 Task: Send an email with the signature Krystal Hall with the subject Request for feedback on a business partnership agreement and the message I am writing to confirm the details of the project scope document. from softage.3@softage.net to softage.8@softage.net with an attached audio file Audio_voice_message.mp3 and move the email from Sent Items to the folder Warehousing
Action: Mouse moved to (87, 127)
Screenshot: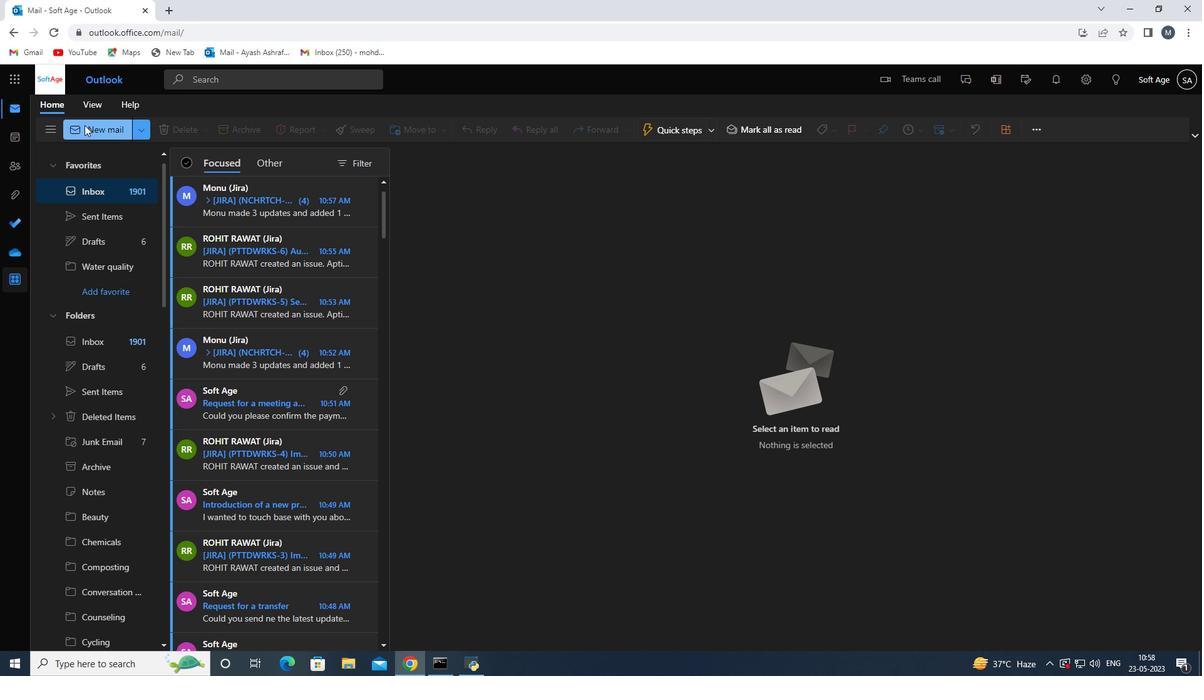 
Action: Mouse pressed left at (87, 127)
Screenshot: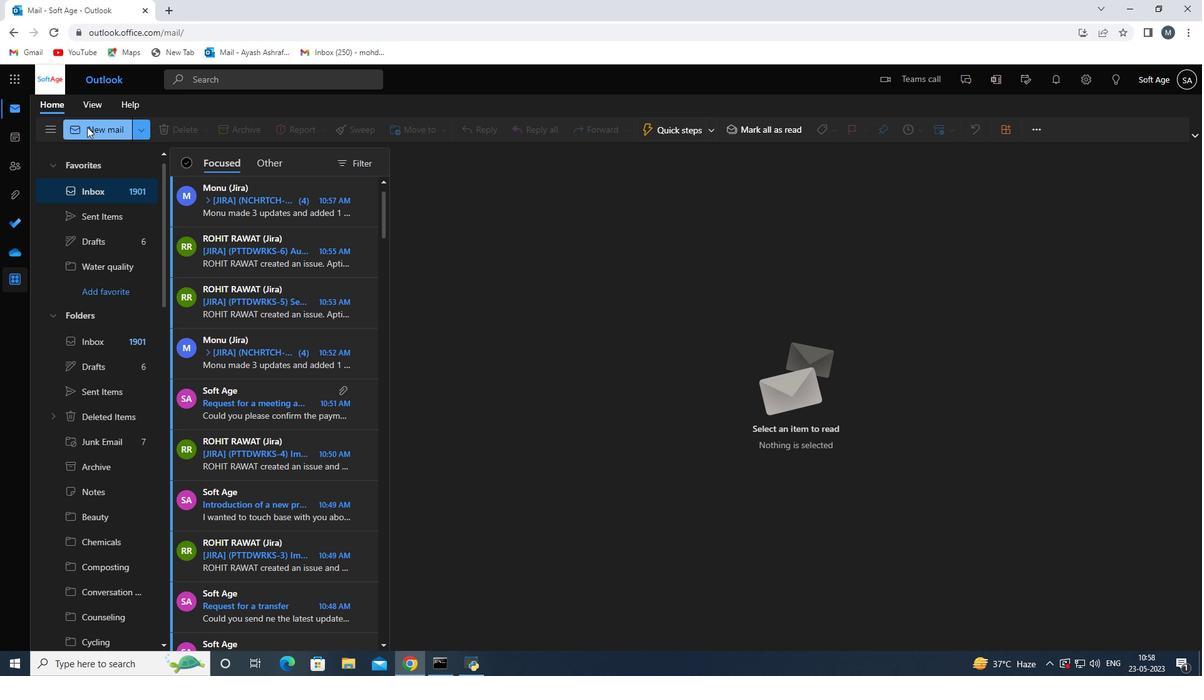 
Action: Mouse moved to (841, 132)
Screenshot: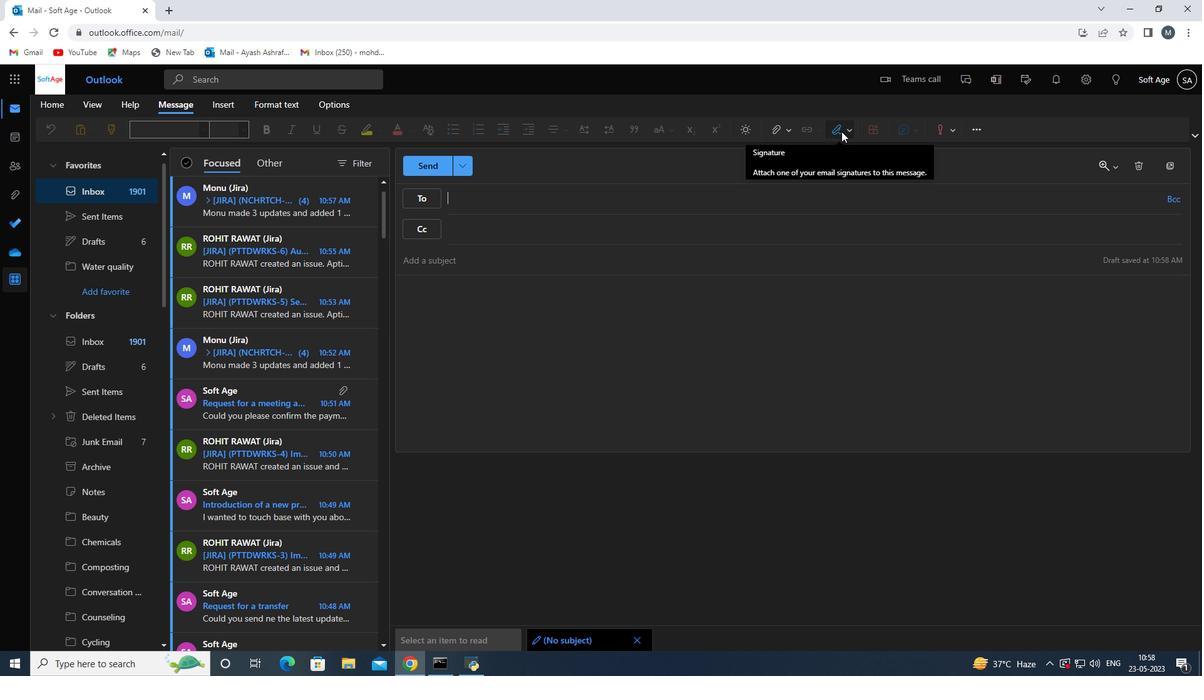 
Action: Mouse pressed left at (841, 132)
Screenshot: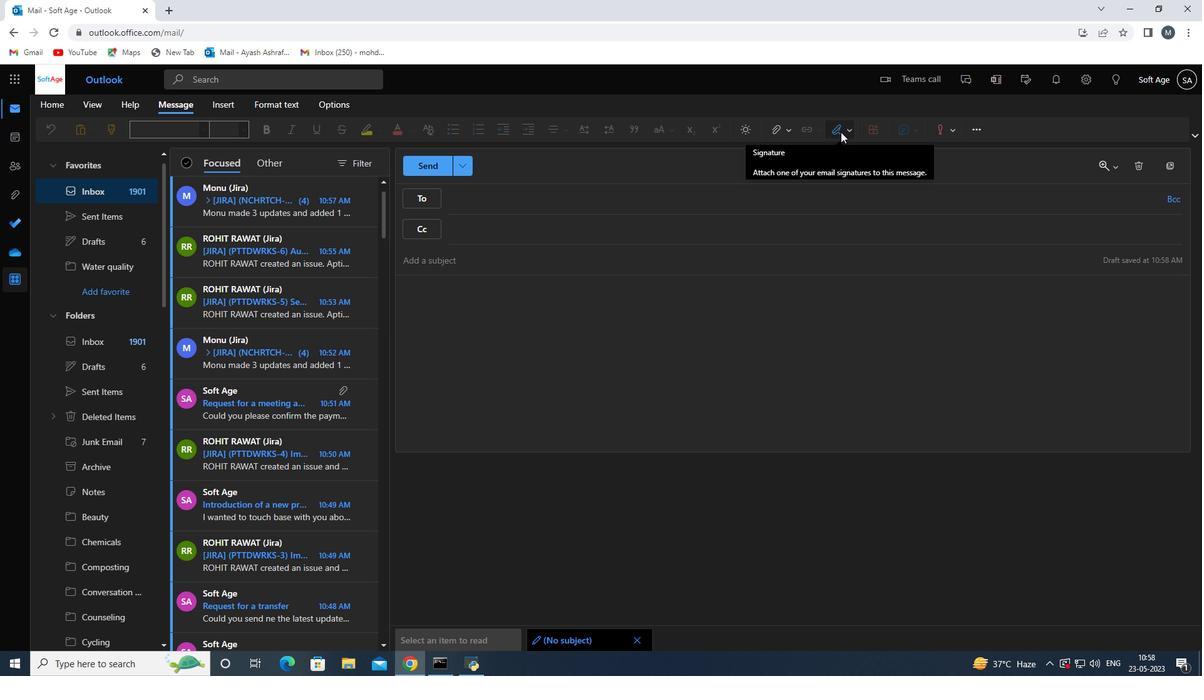 
Action: Mouse moved to (827, 183)
Screenshot: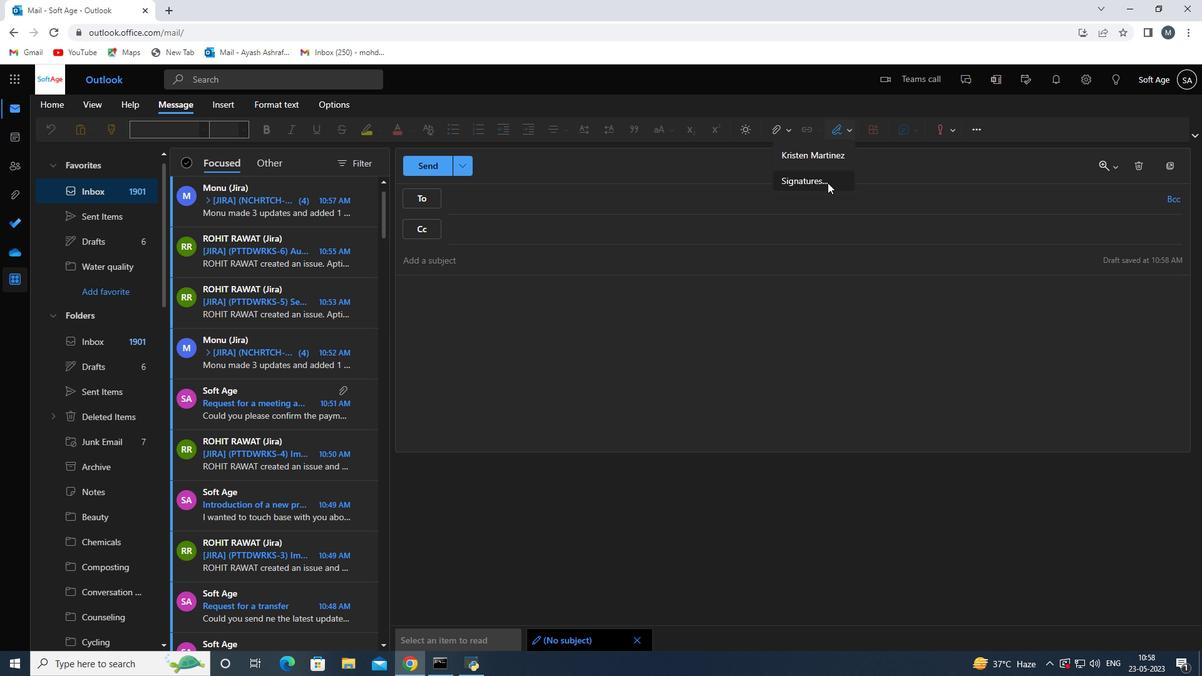 
Action: Mouse pressed left at (827, 183)
Screenshot: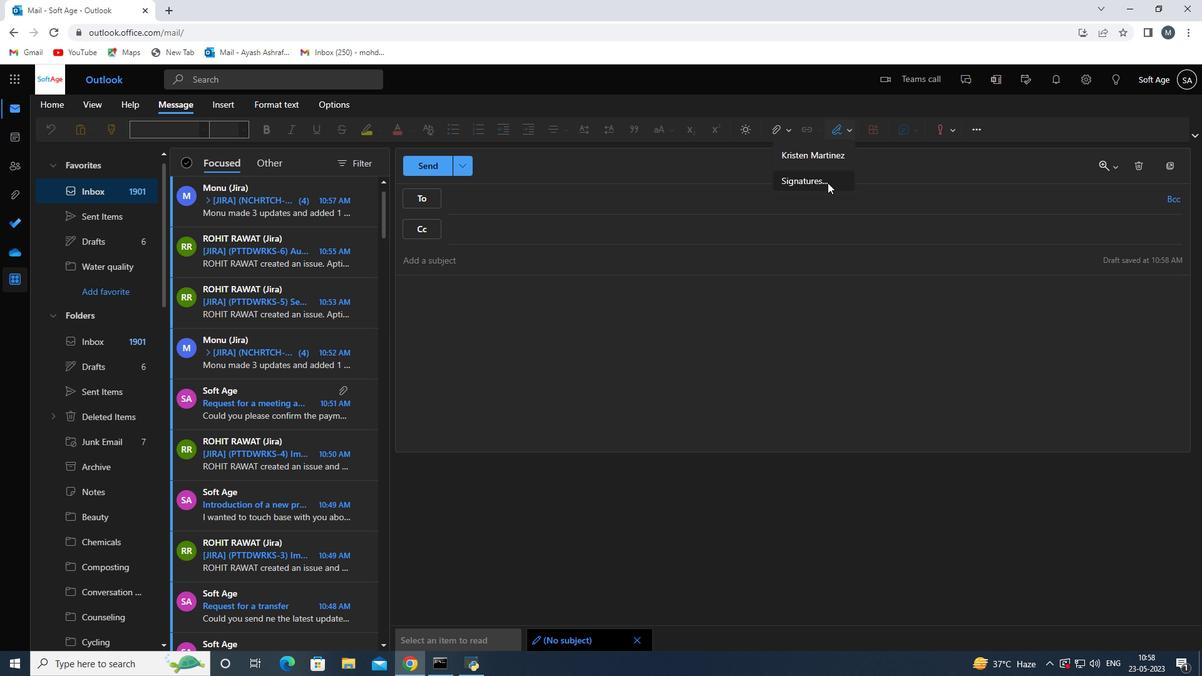 
Action: Mouse moved to (854, 234)
Screenshot: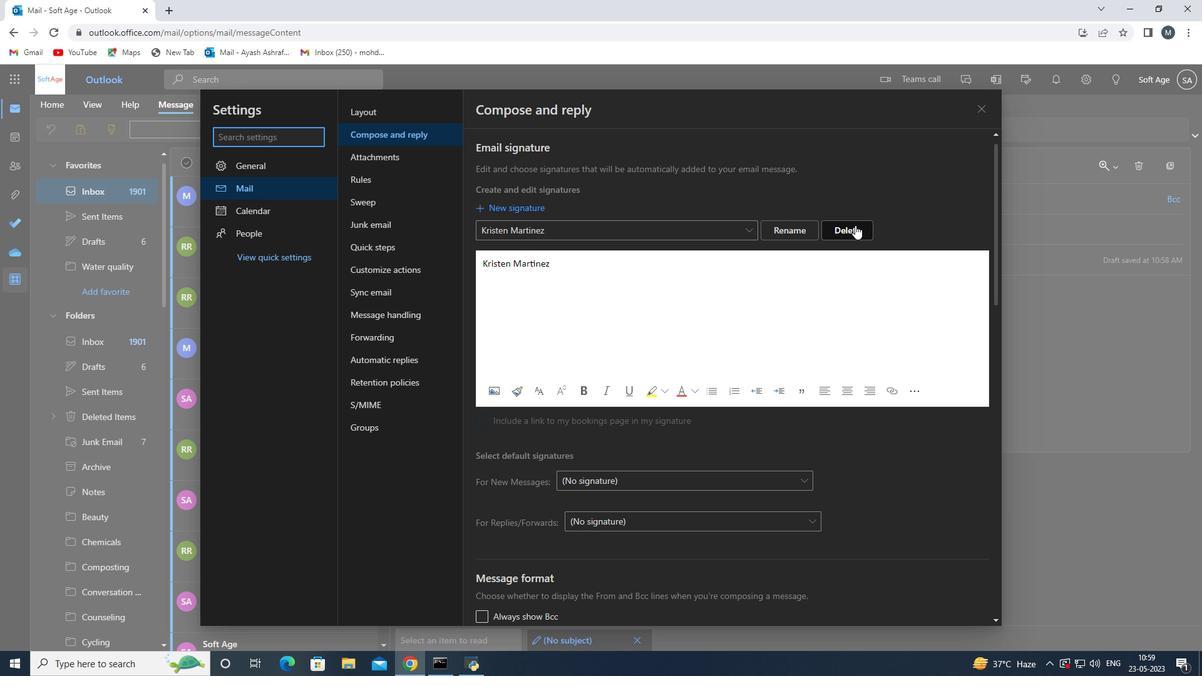 
Action: Mouse pressed left at (854, 234)
Screenshot: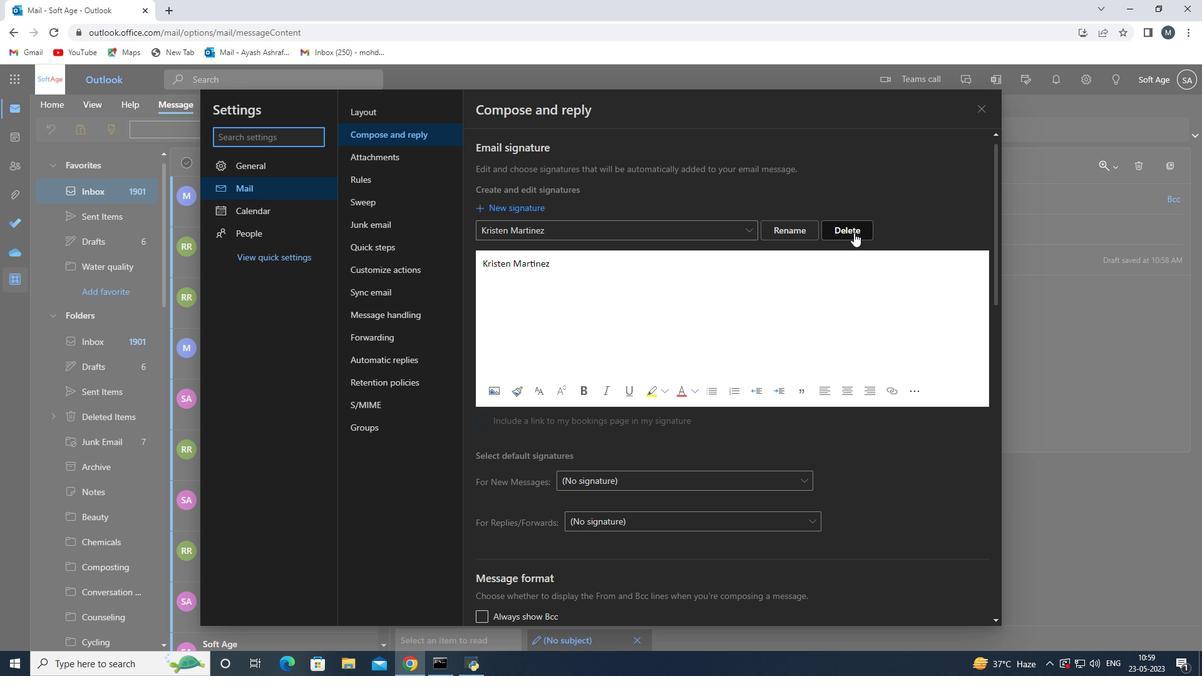 
Action: Mouse moved to (612, 236)
Screenshot: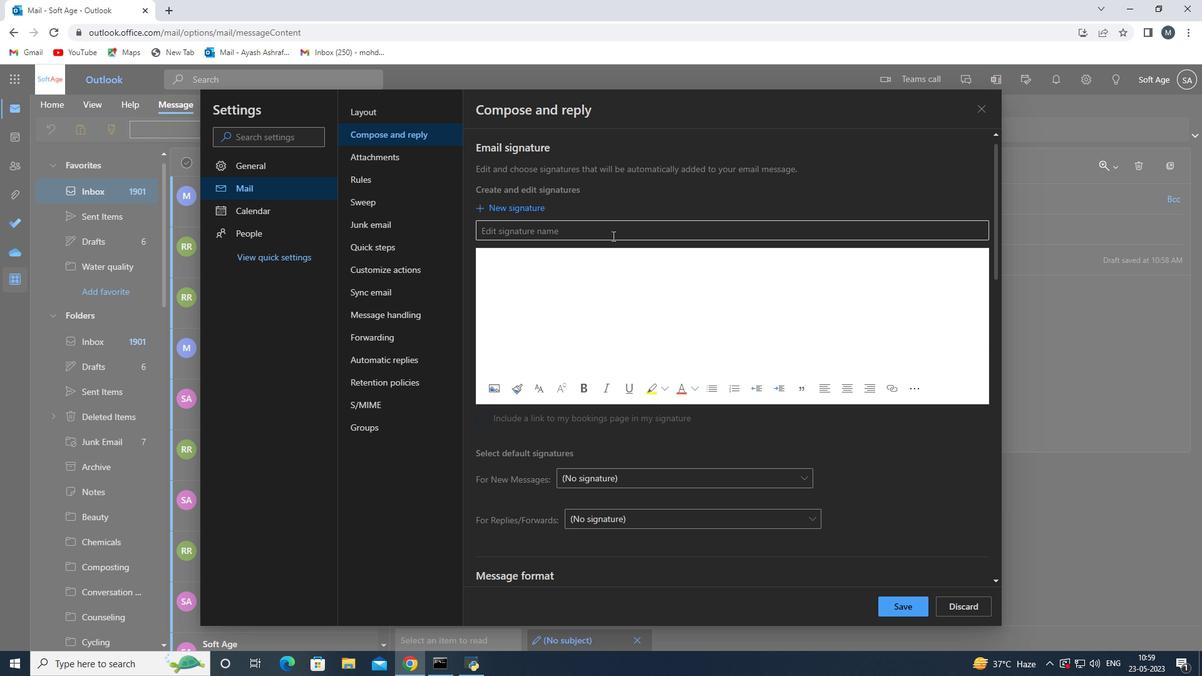 
Action: Mouse pressed left at (612, 236)
Screenshot: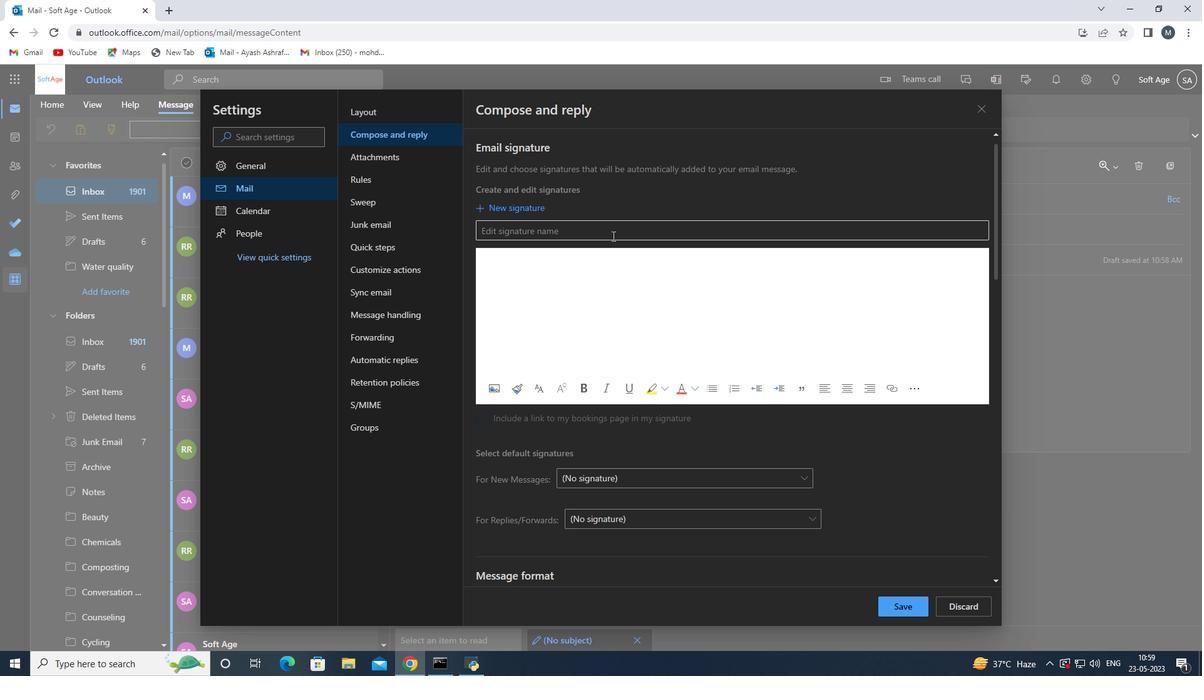 
Action: Key pressed <Key.shift>Krystal<Key.space><Key.shift>Hall
Screenshot: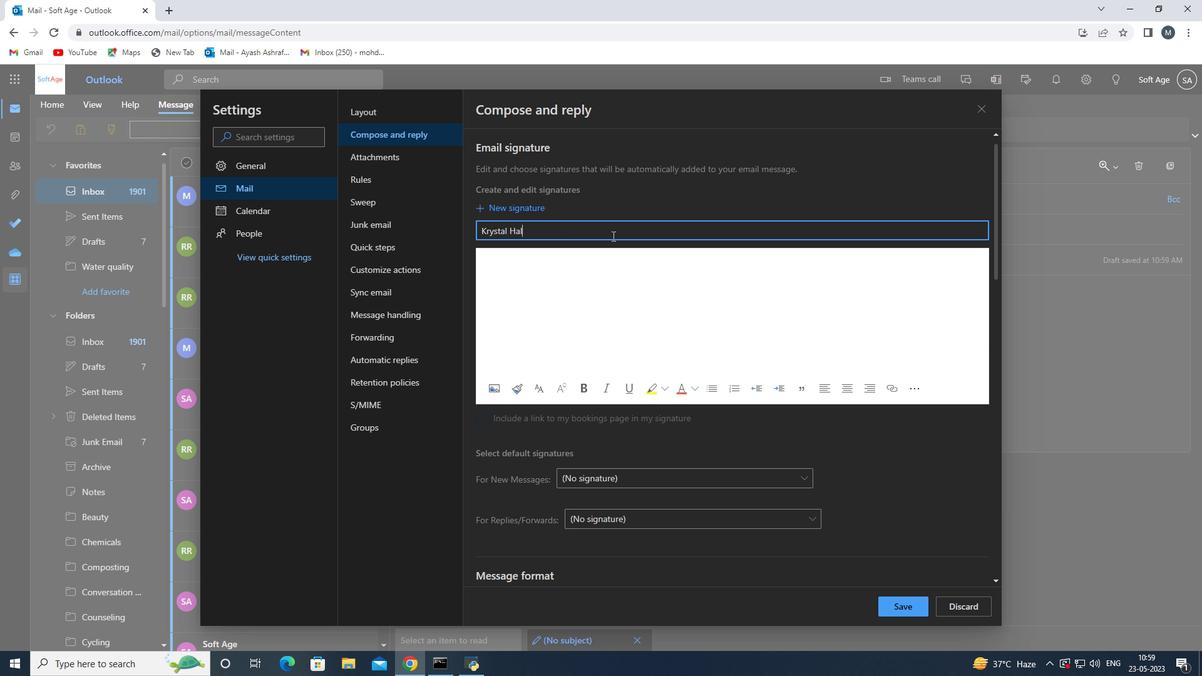 
Action: Mouse moved to (578, 288)
Screenshot: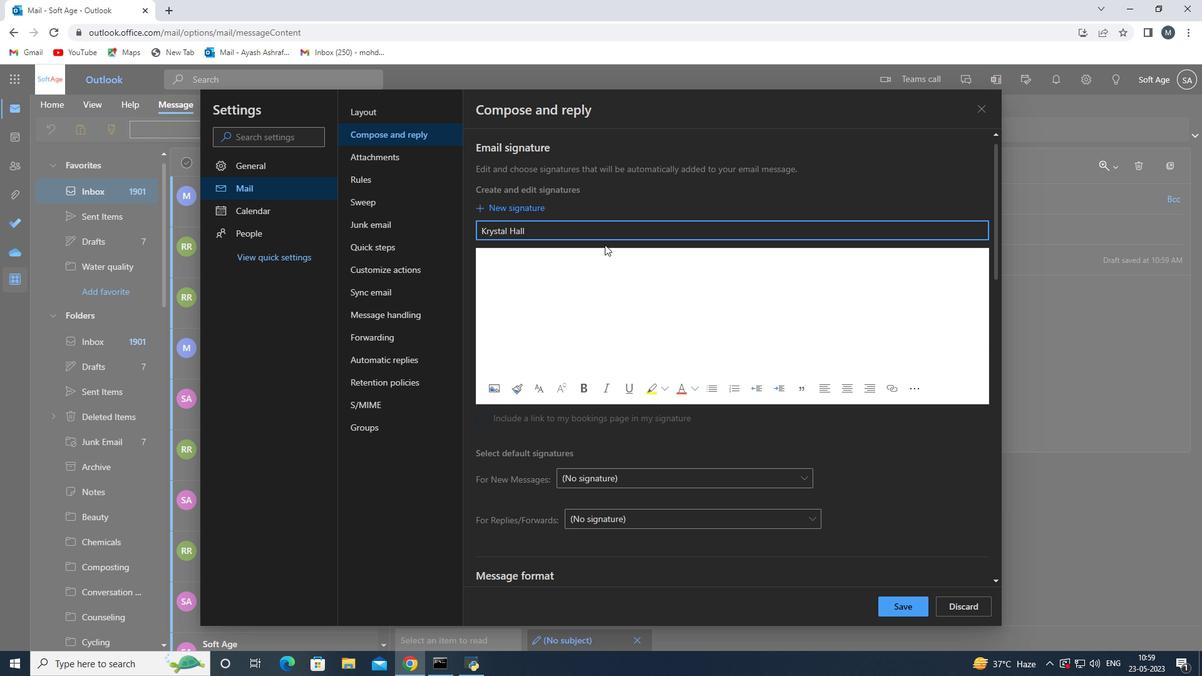 
Action: Mouse pressed left at (578, 288)
Screenshot: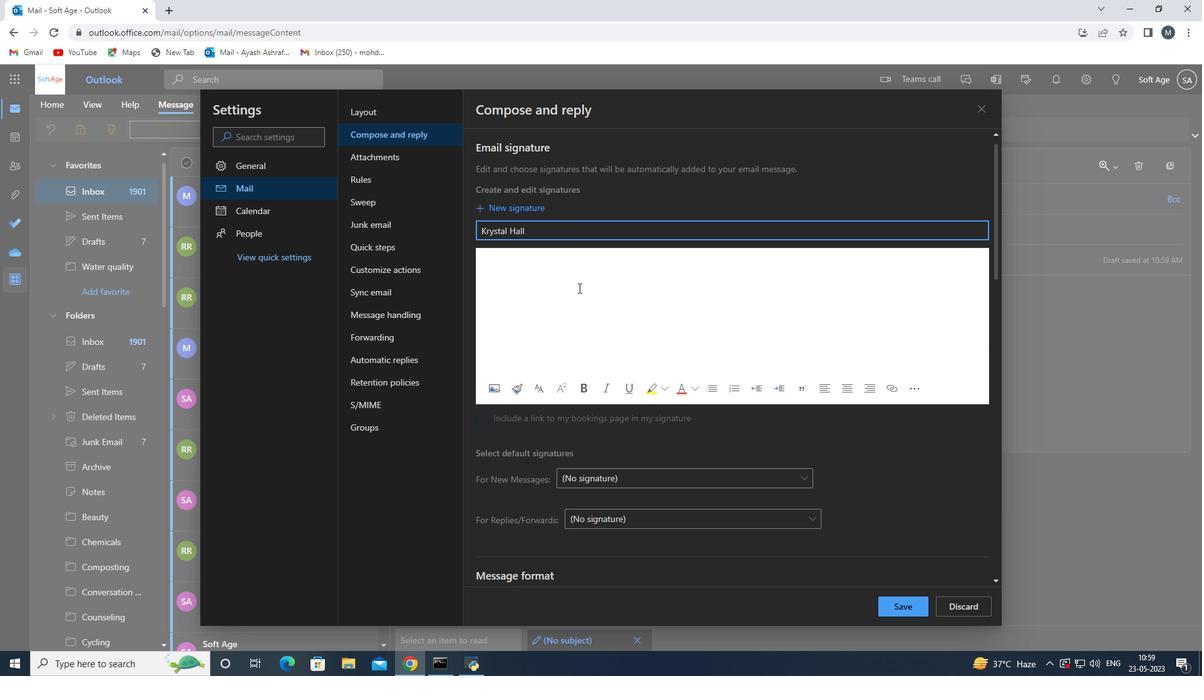 
Action: Key pressed <Key.shift>Krystal<Key.space><Key.shift>hall<Key.backspace><Key.backspace><Key.backspace><Key.backspace><Key.shift>Hall
Screenshot: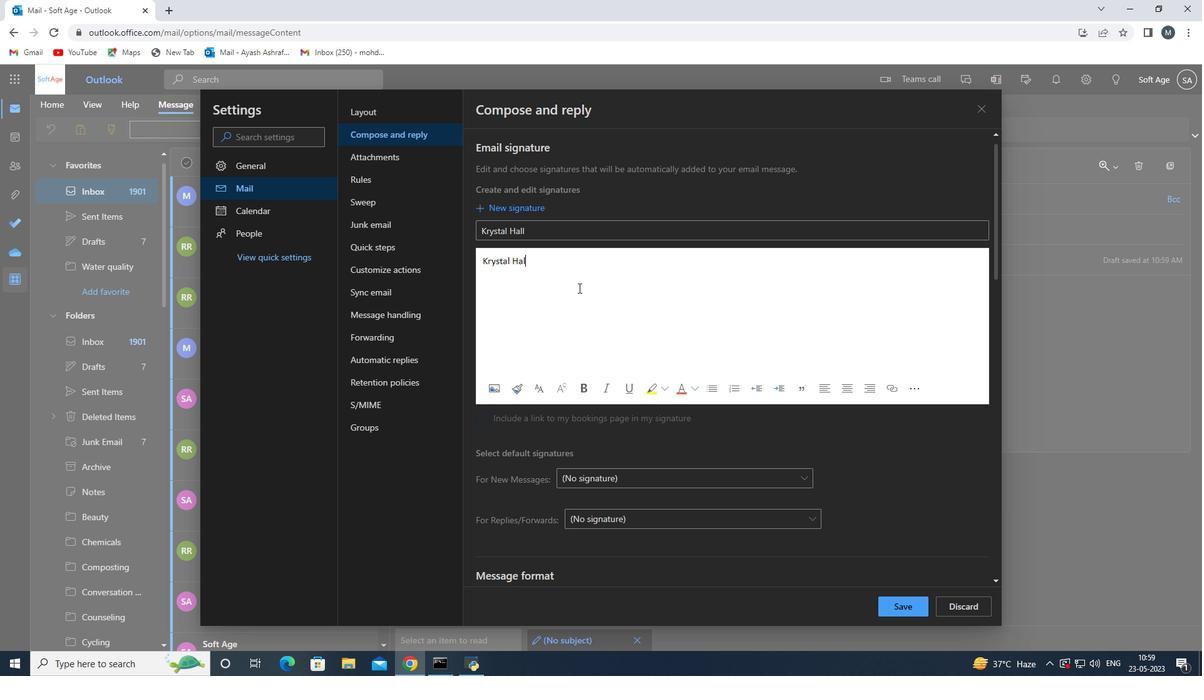 
Action: Mouse moved to (905, 611)
Screenshot: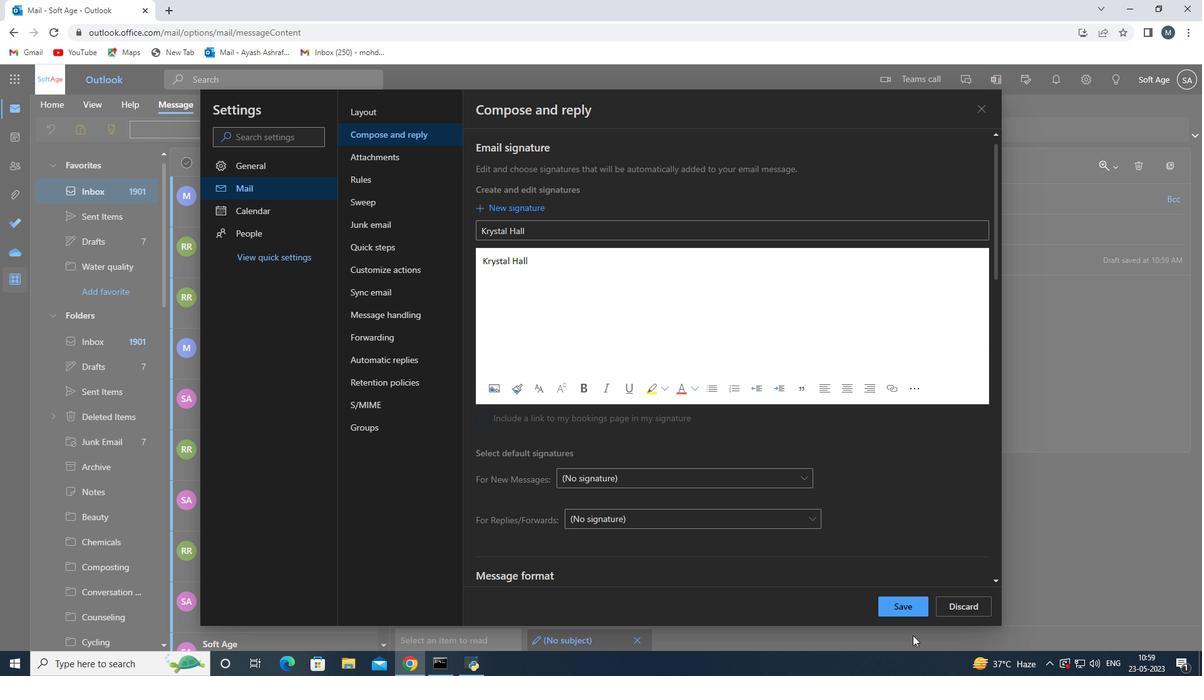 
Action: Mouse pressed left at (905, 611)
Screenshot: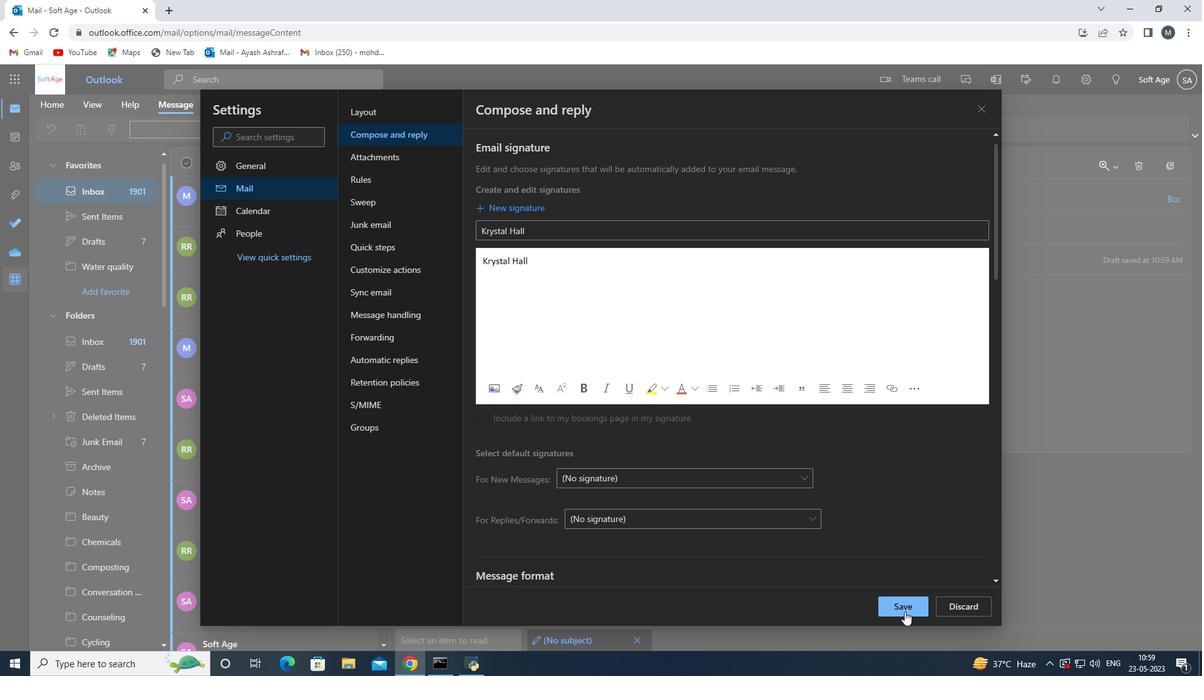 
Action: Mouse moved to (994, 108)
Screenshot: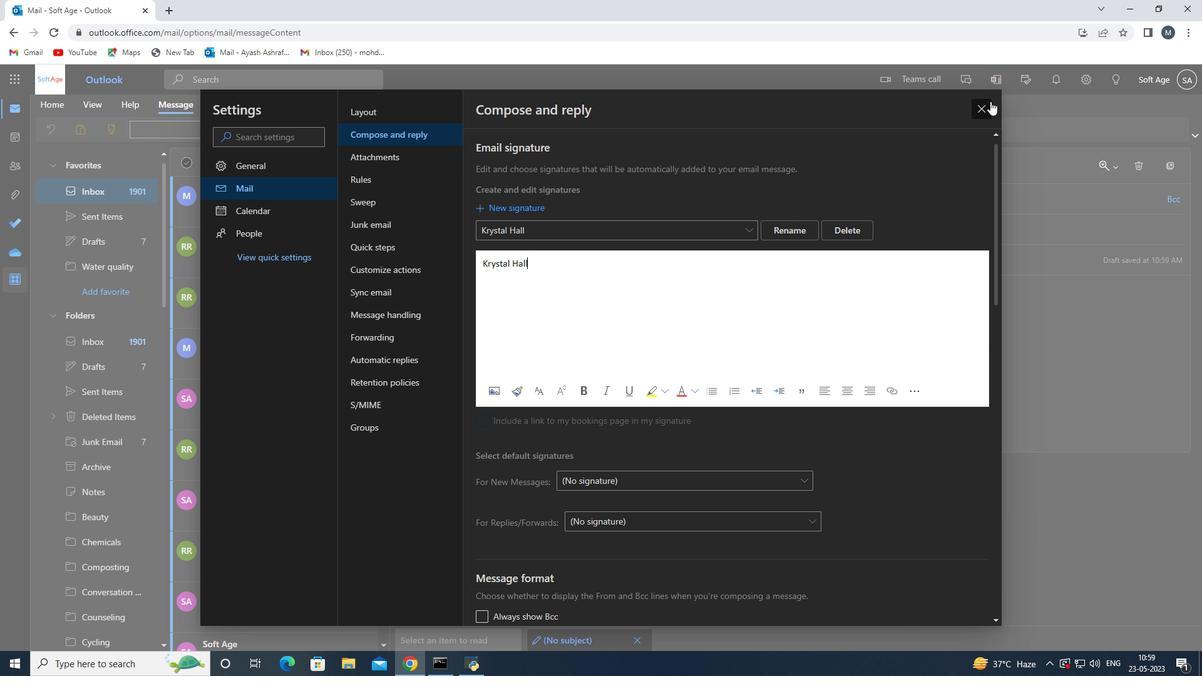 
Action: Mouse pressed left at (994, 108)
Screenshot: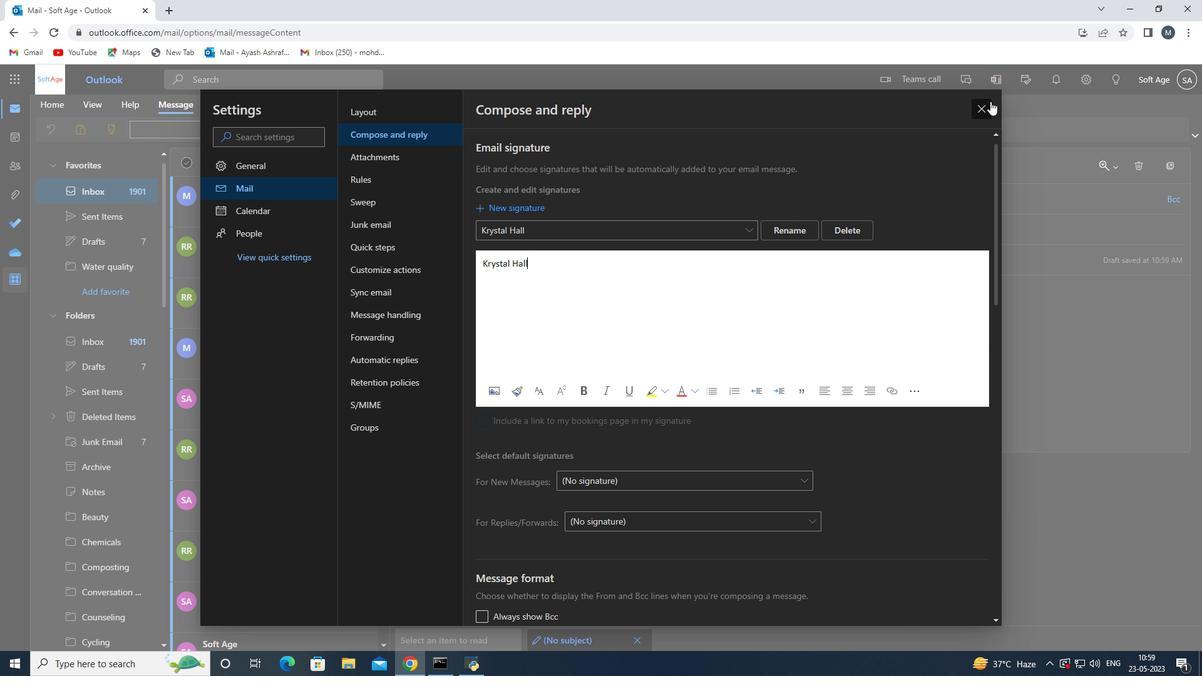 
Action: Mouse moved to (977, 113)
Screenshot: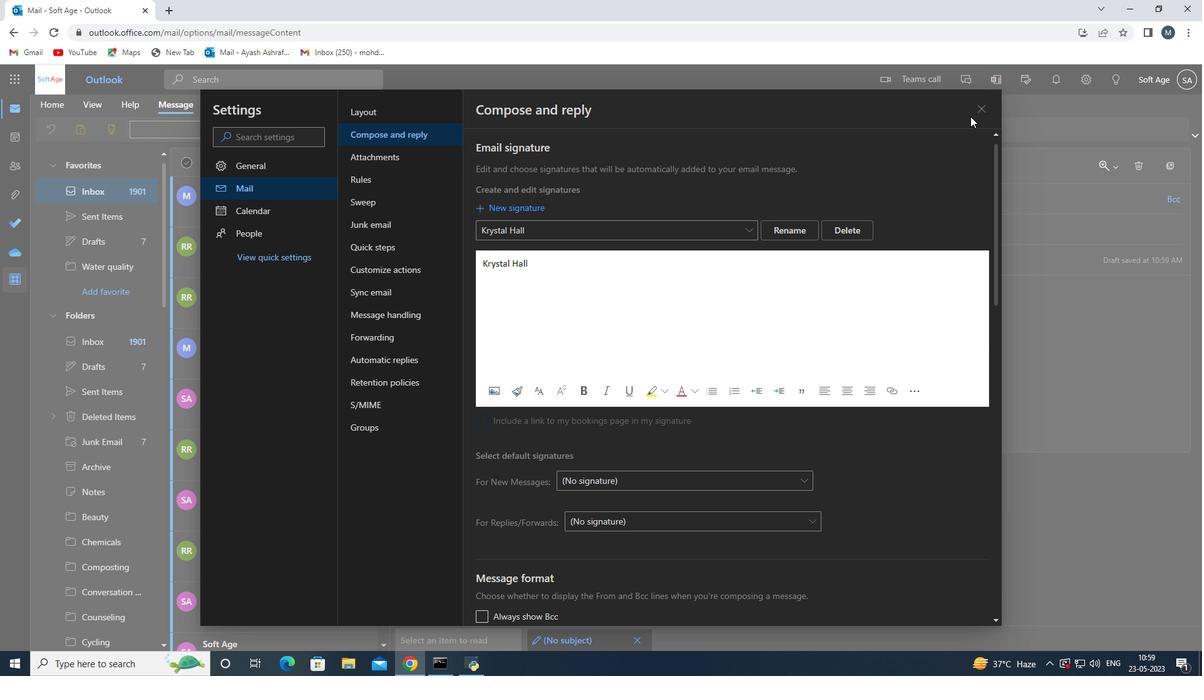 
Action: Mouse pressed left at (977, 113)
Screenshot: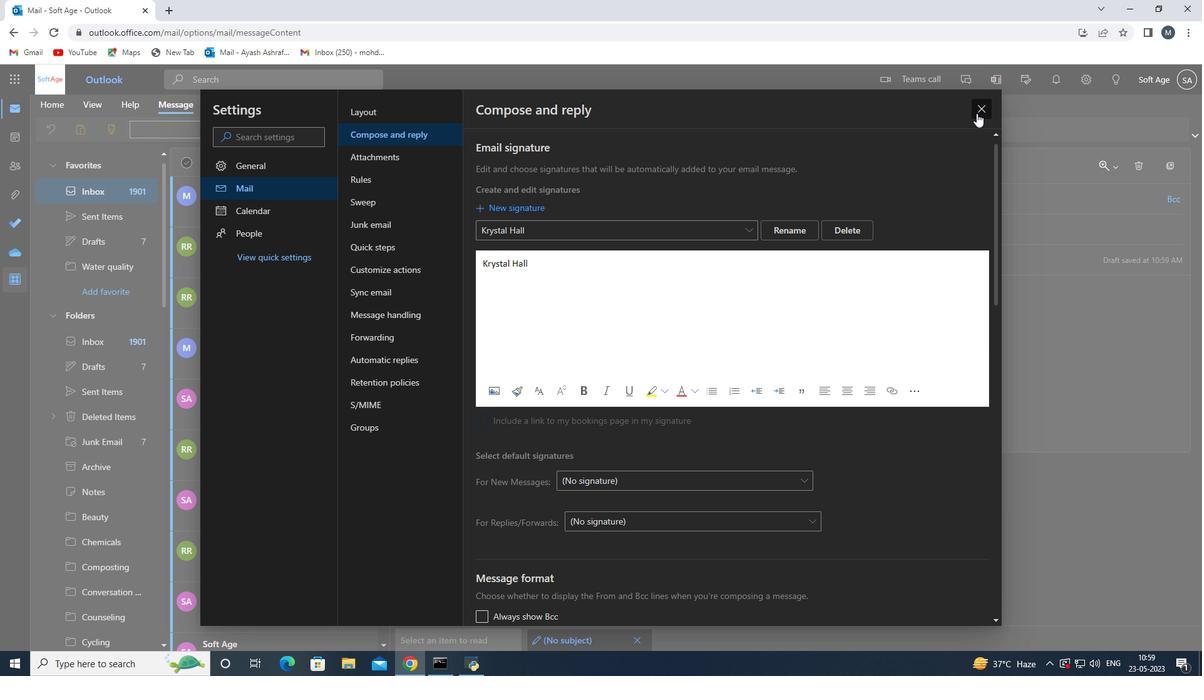 
Action: Mouse moved to (503, 263)
Screenshot: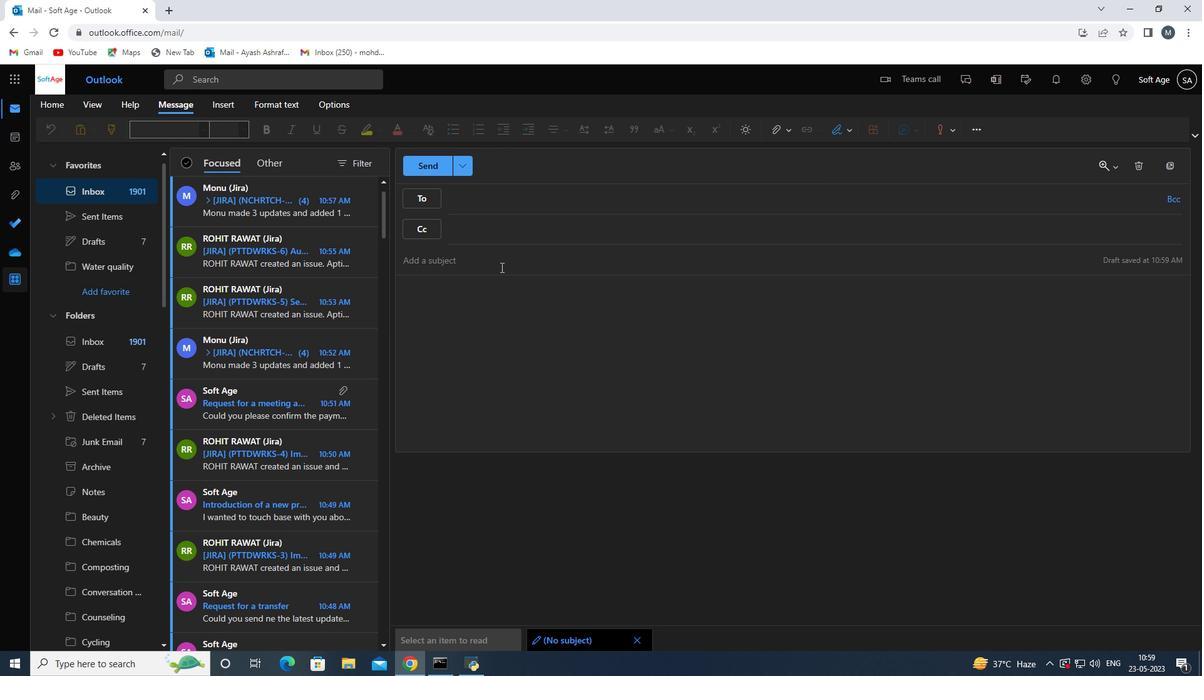 
Action: Mouse pressed left at (503, 263)
Screenshot: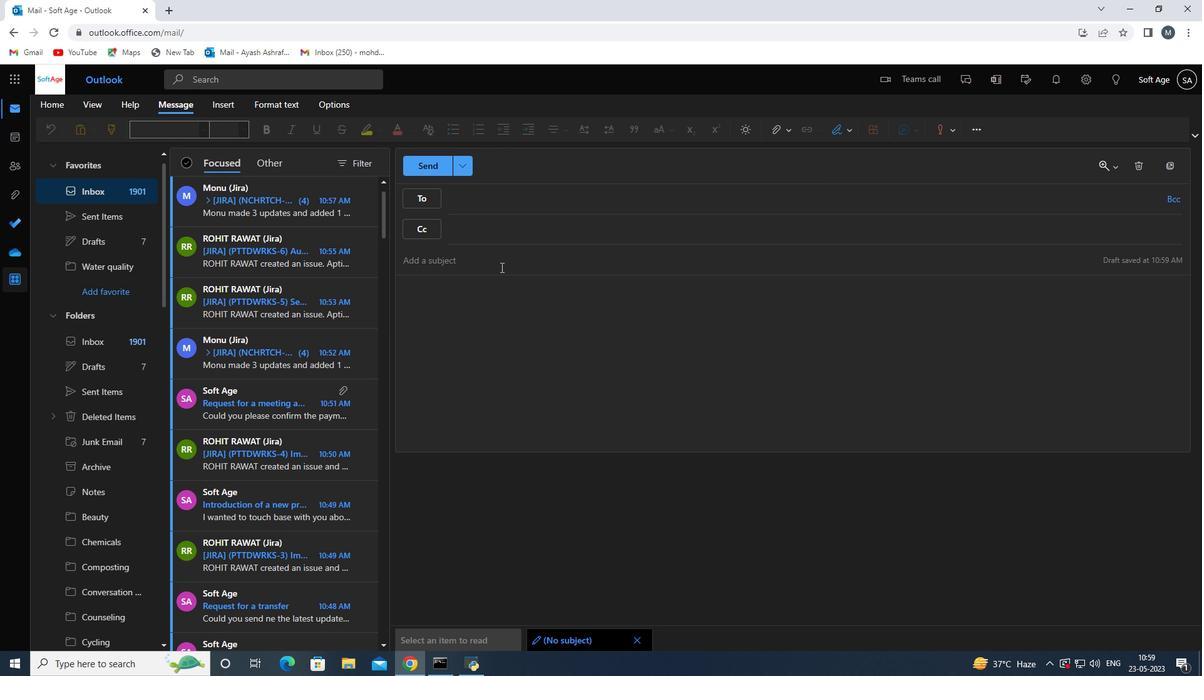 
Action: Mouse moved to (507, 261)
Screenshot: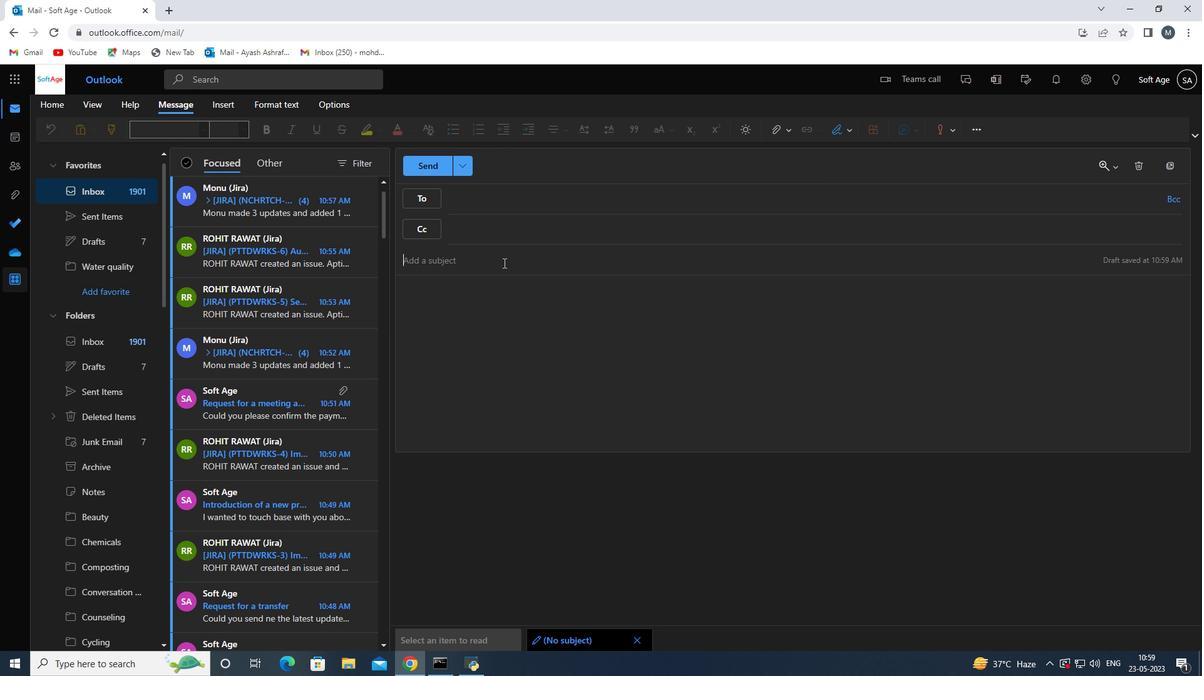 
Action: Key pressed <Key.shift>Request<Key.space>for<Key.space>feedback<Key.space>on<Key.space>a<Key.space>bui<Key.backspace>siness<Key.space>pr<Key.backspace>artnership<Key.space><Key.enter>
Screenshot: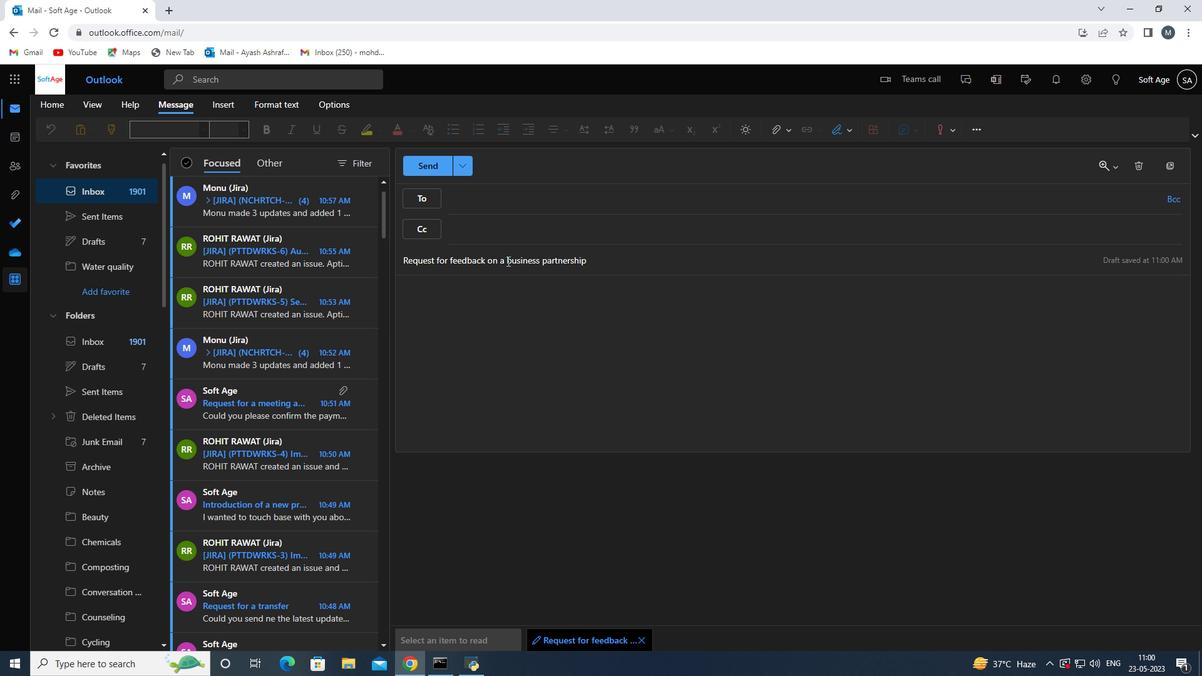
Action: Mouse moved to (595, 263)
Screenshot: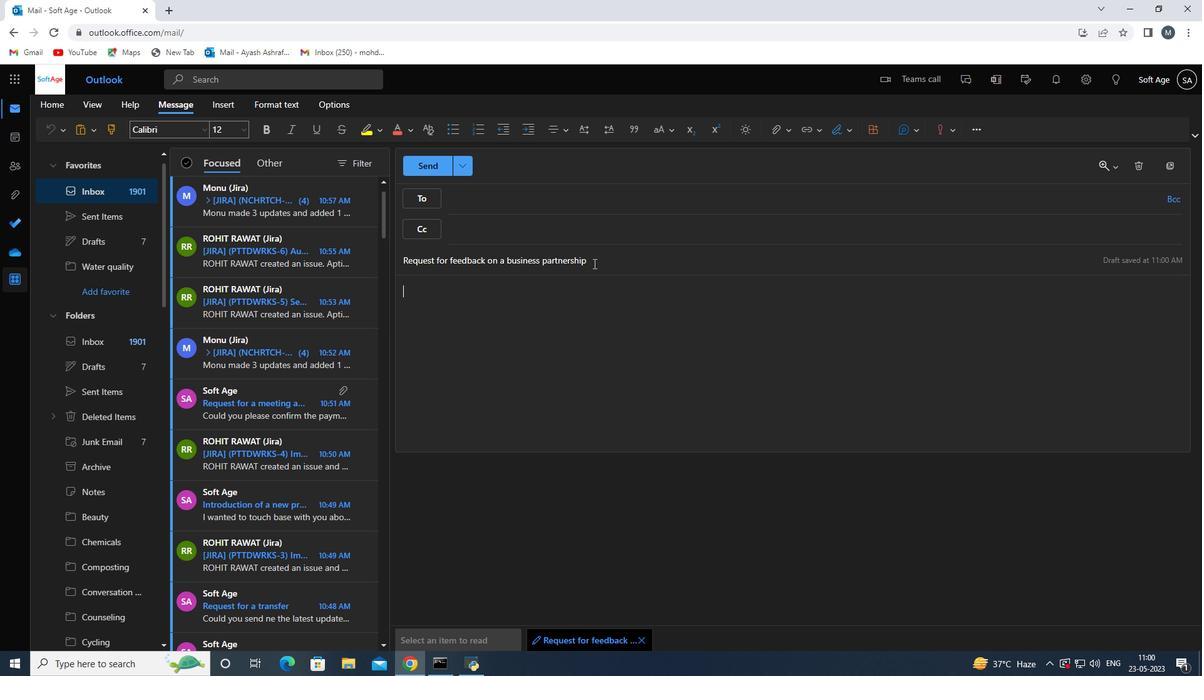 
Action: Mouse pressed left at (595, 263)
Screenshot: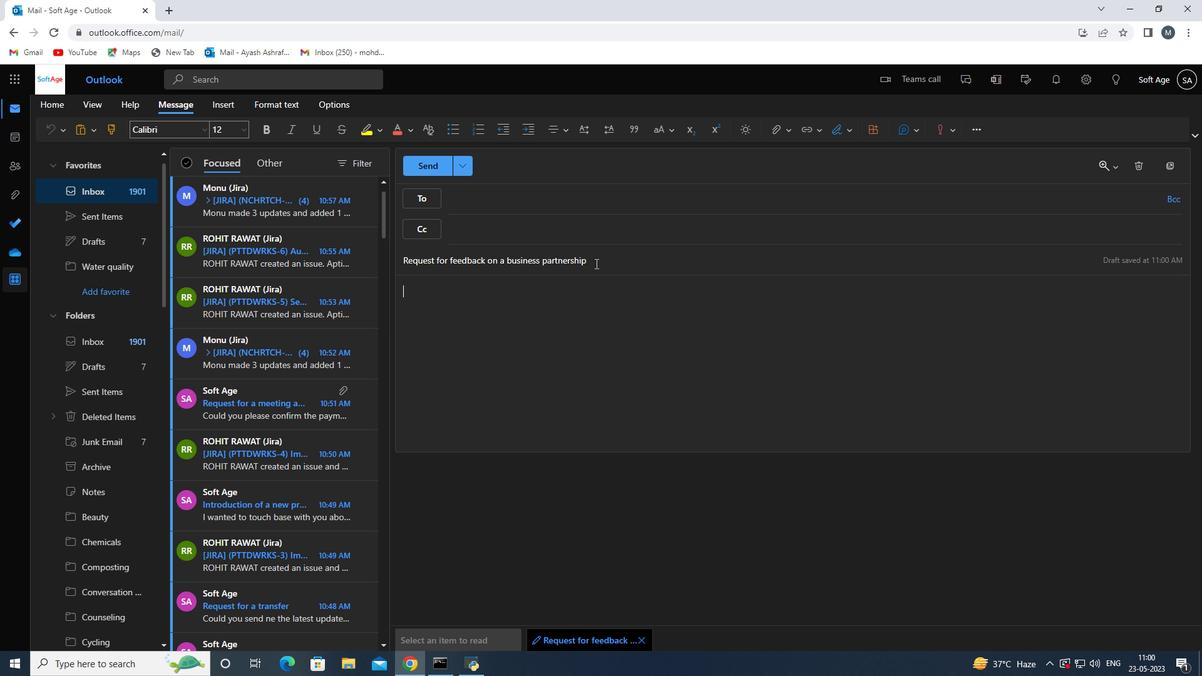 
Action: Key pressed ag<Key.backspace>greement<Key.space>
Screenshot: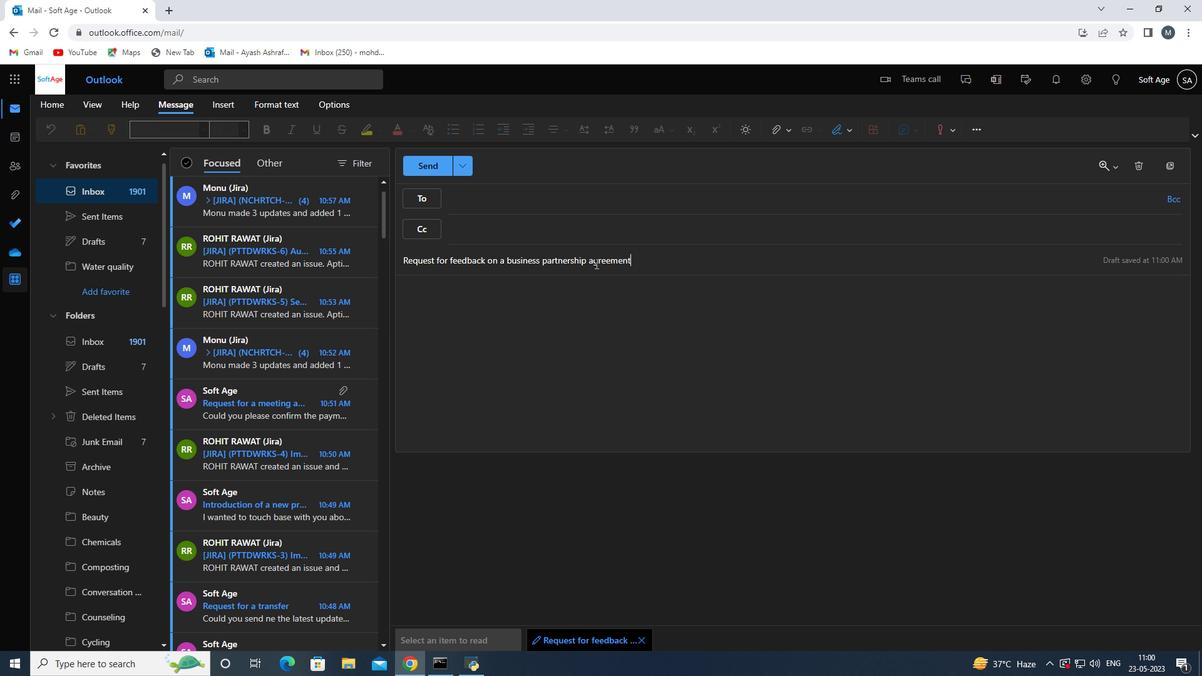 
Action: Mouse moved to (593, 301)
Screenshot: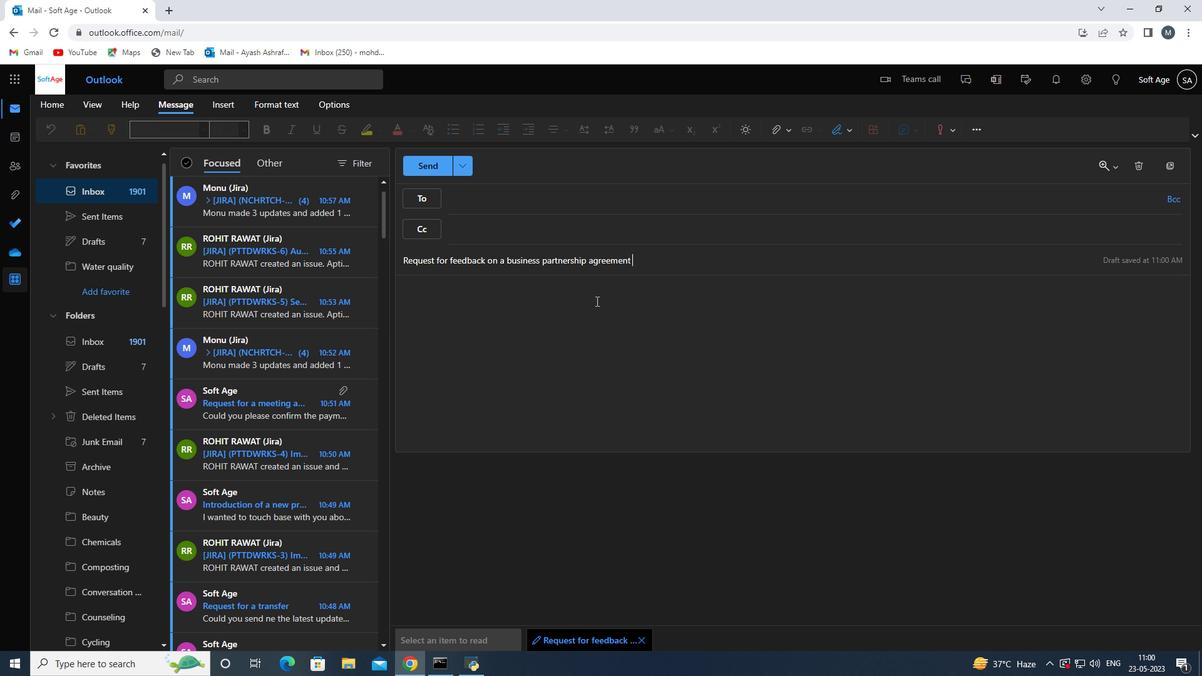 
Action: Mouse pressed left at (593, 301)
Screenshot: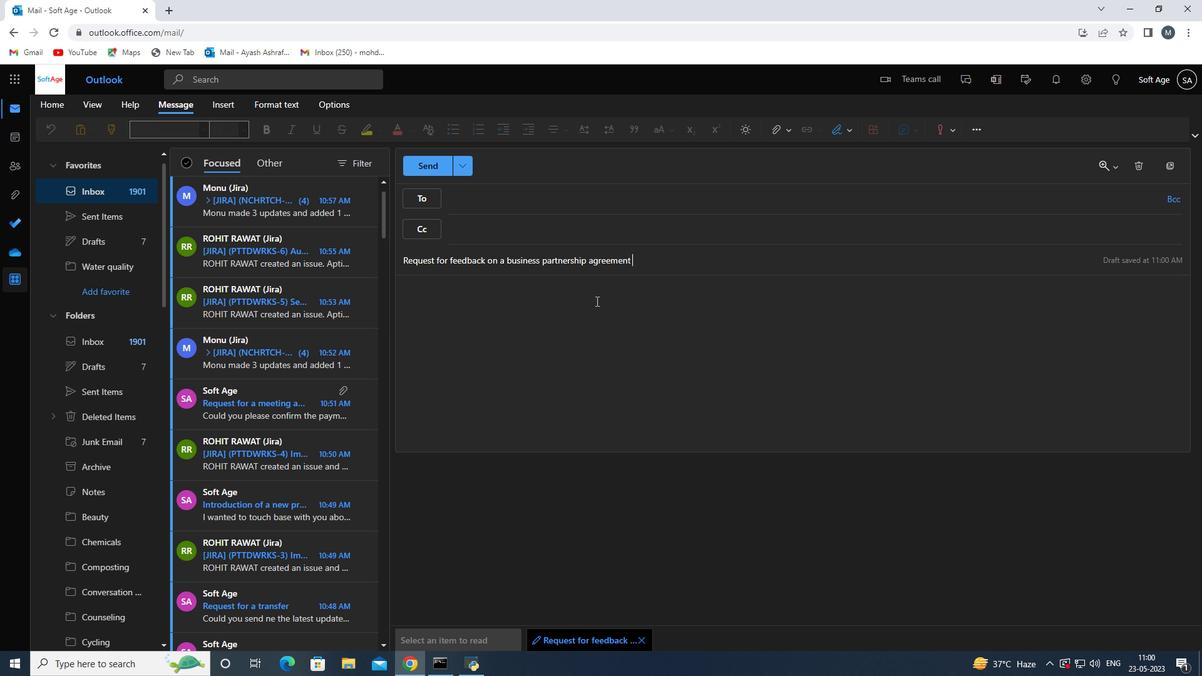 
Action: Key pressed <Key.shift>i<Key.space>am<Key.space>writing<Key.space>to<Key.space>confirm<Key.space>the<Key.space>details<Key.space>of<Key.space>the<Key.space>projr<Key.backspace>ect<Key.space><Key.space><Key.backspace>
Screenshot: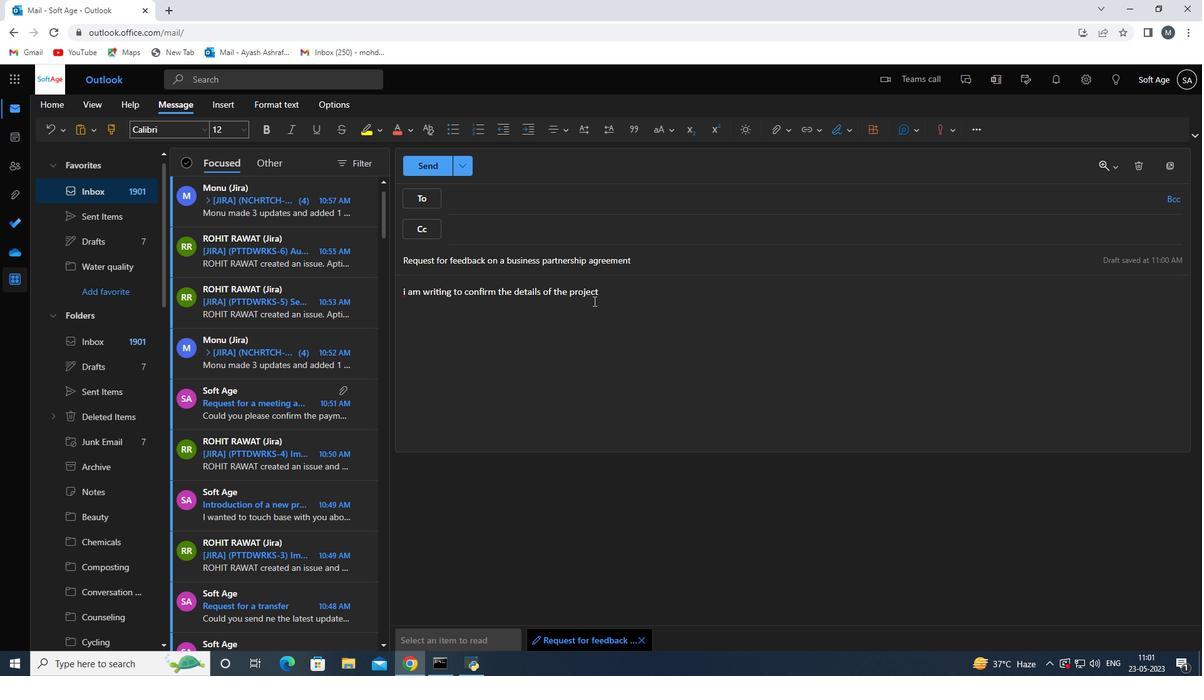 
Action: Mouse moved to (570, 306)
Screenshot: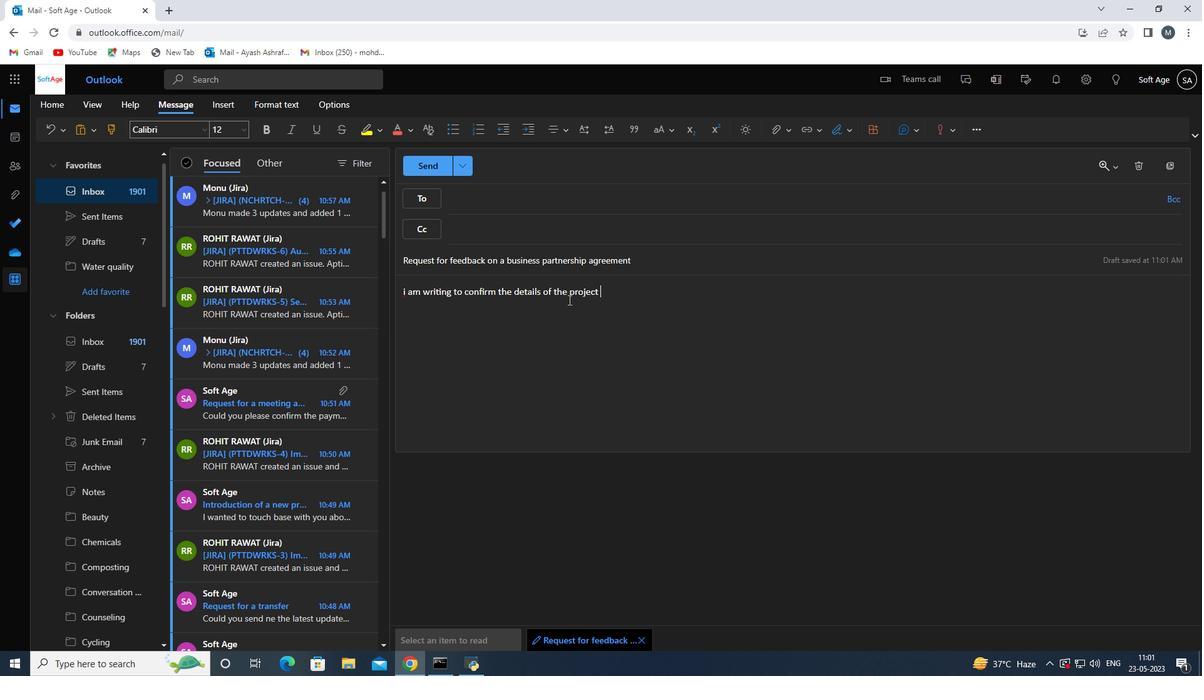 
Action: Key pressed scope<Key.space>documeb<Key.backspace>nt<Key.space>
Screenshot: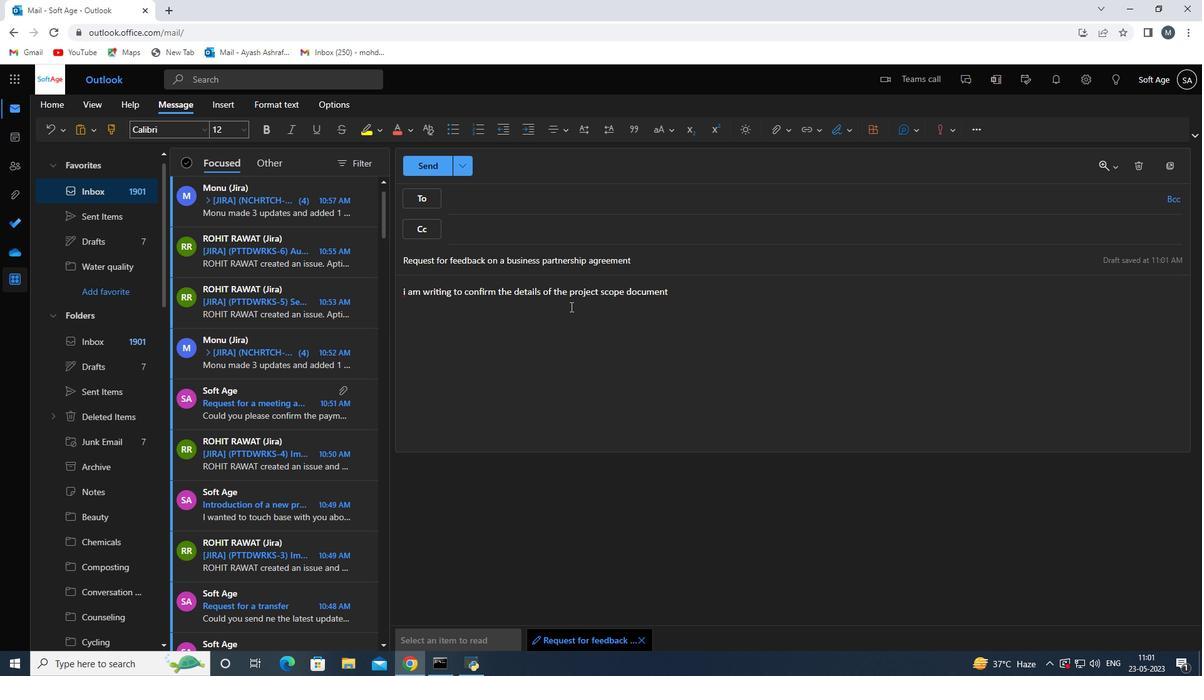 
Action: Mouse moved to (848, 134)
Screenshot: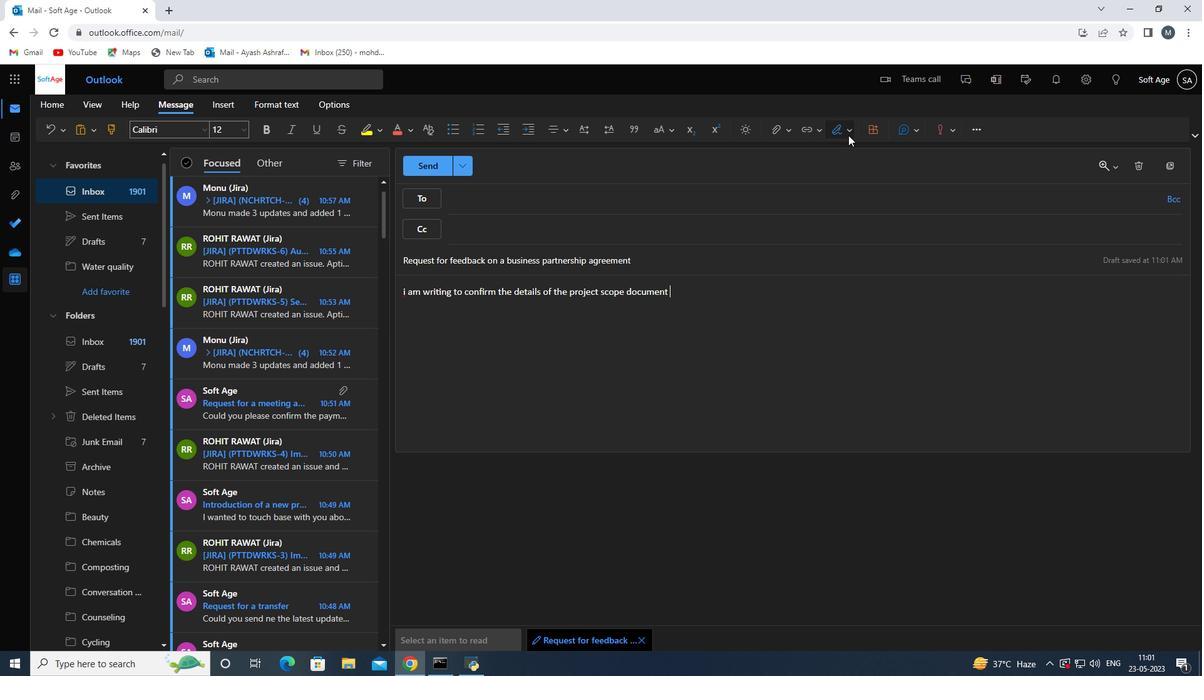 
Action: Mouse pressed left at (848, 134)
Screenshot: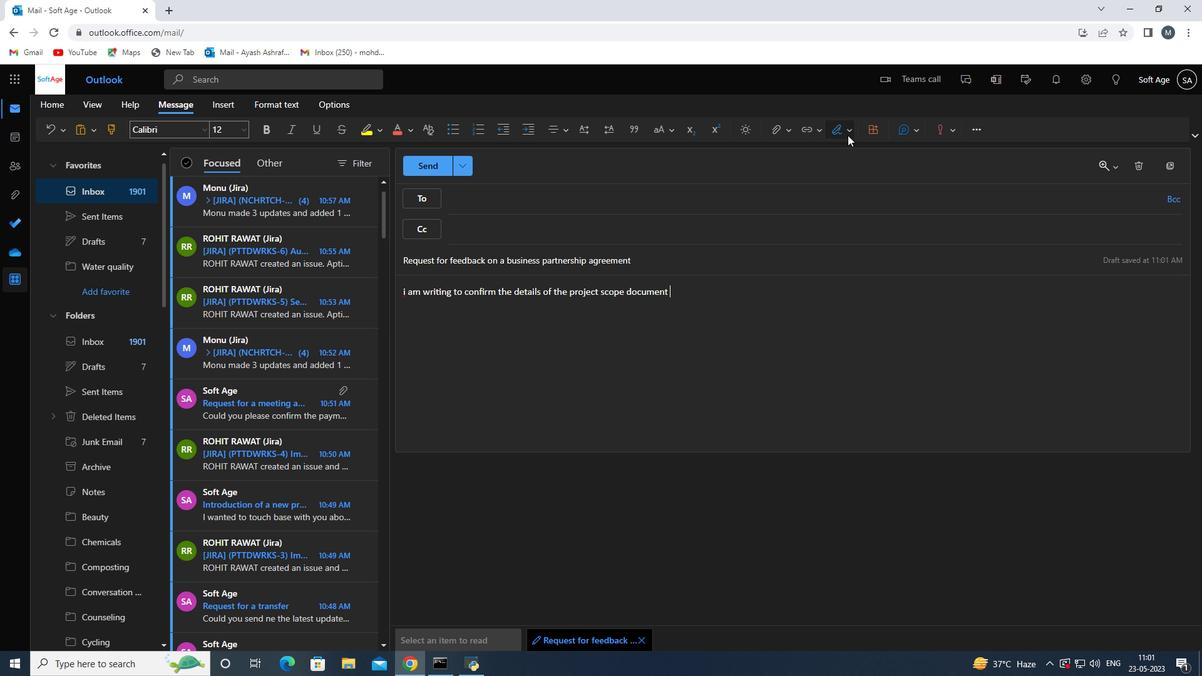 
Action: Mouse moved to (838, 155)
Screenshot: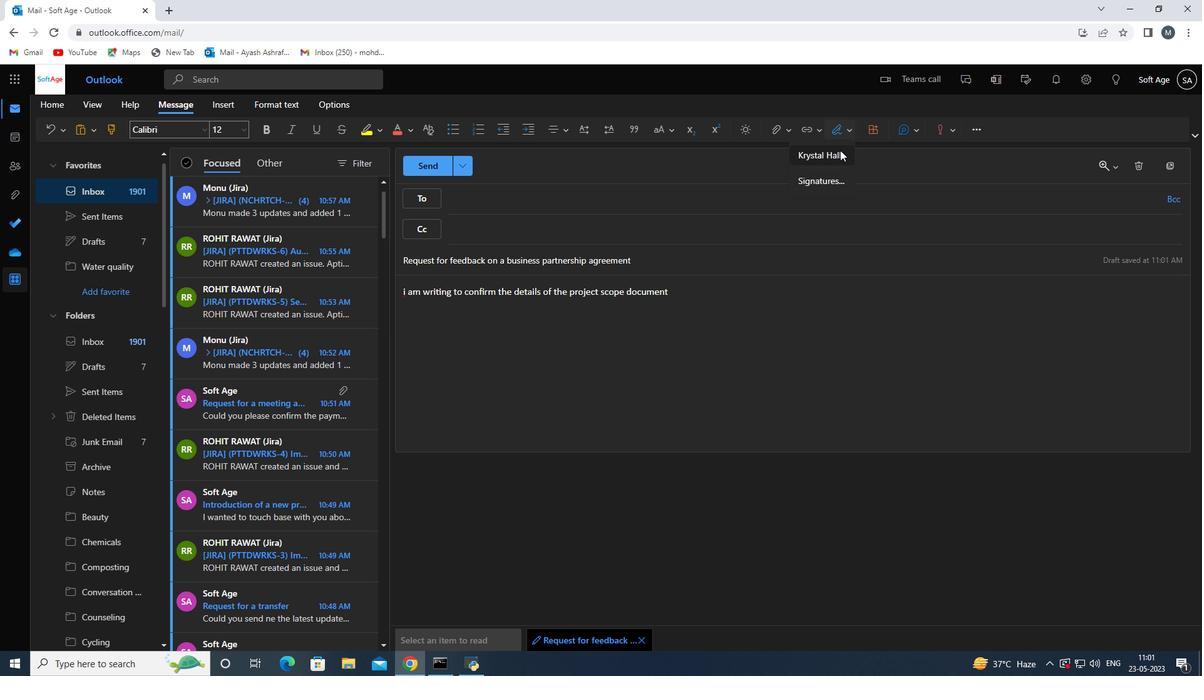 
Action: Mouse pressed left at (838, 155)
Screenshot: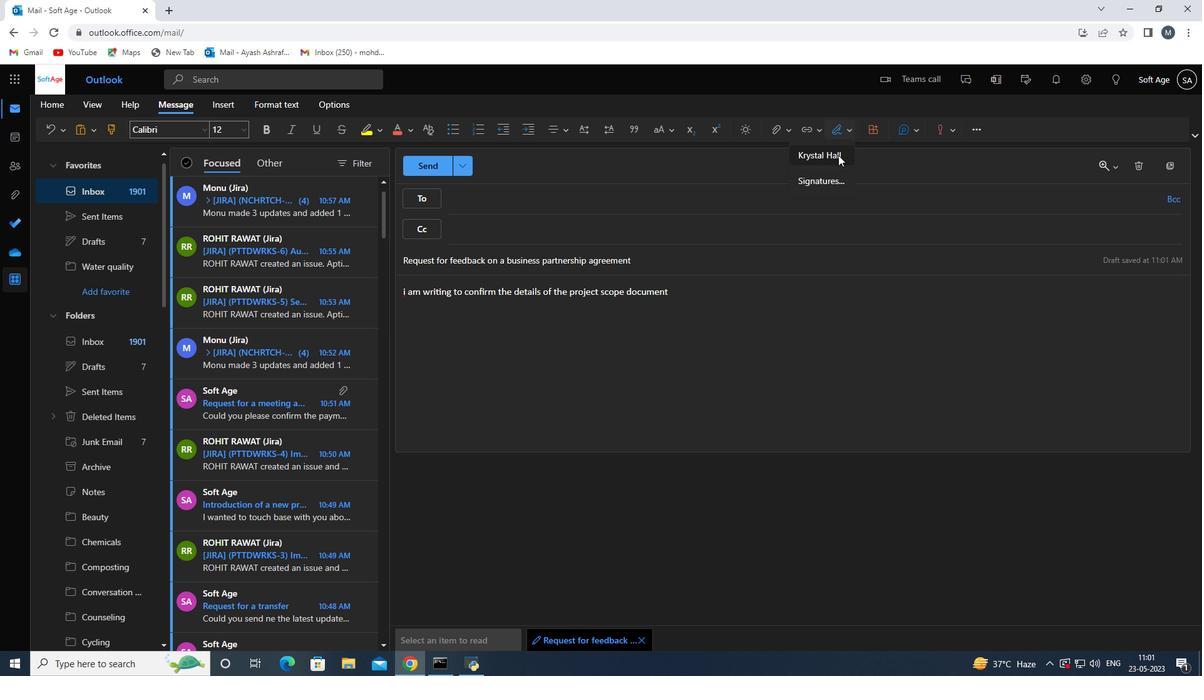 
Action: Mouse moved to (514, 201)
Screenshot: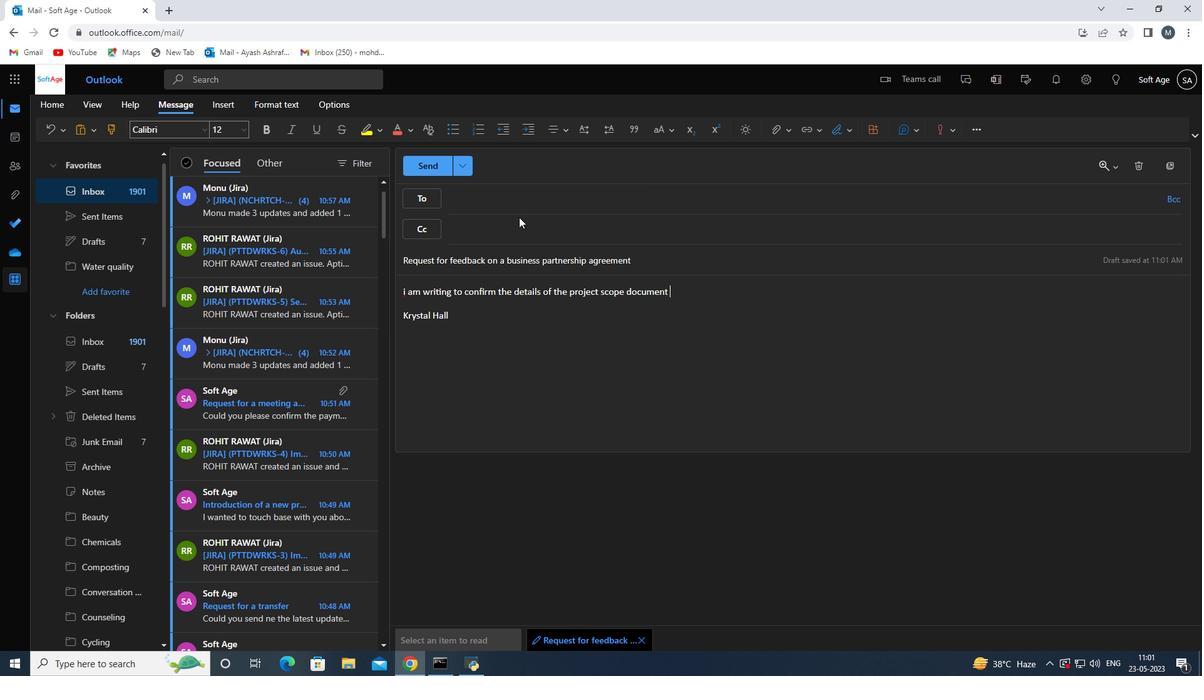 
Action: Mouse pressed left at (514, 201)
Screenshot: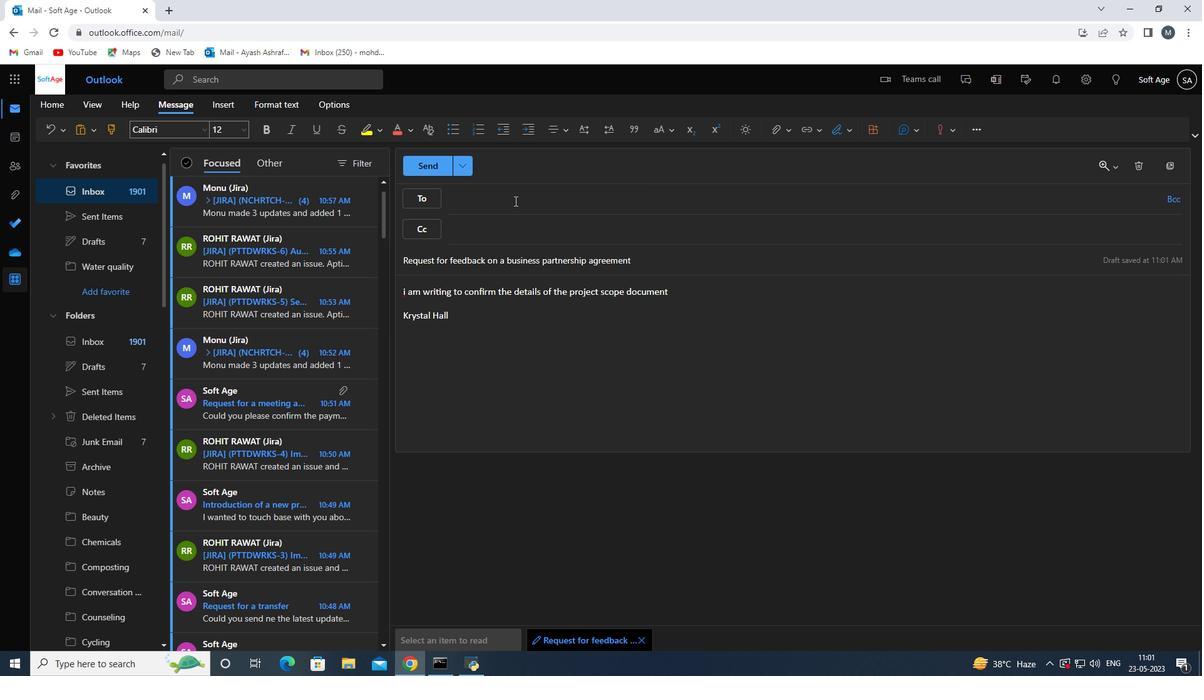 
Action: Mouse moved to (516, 197)
Screenshot: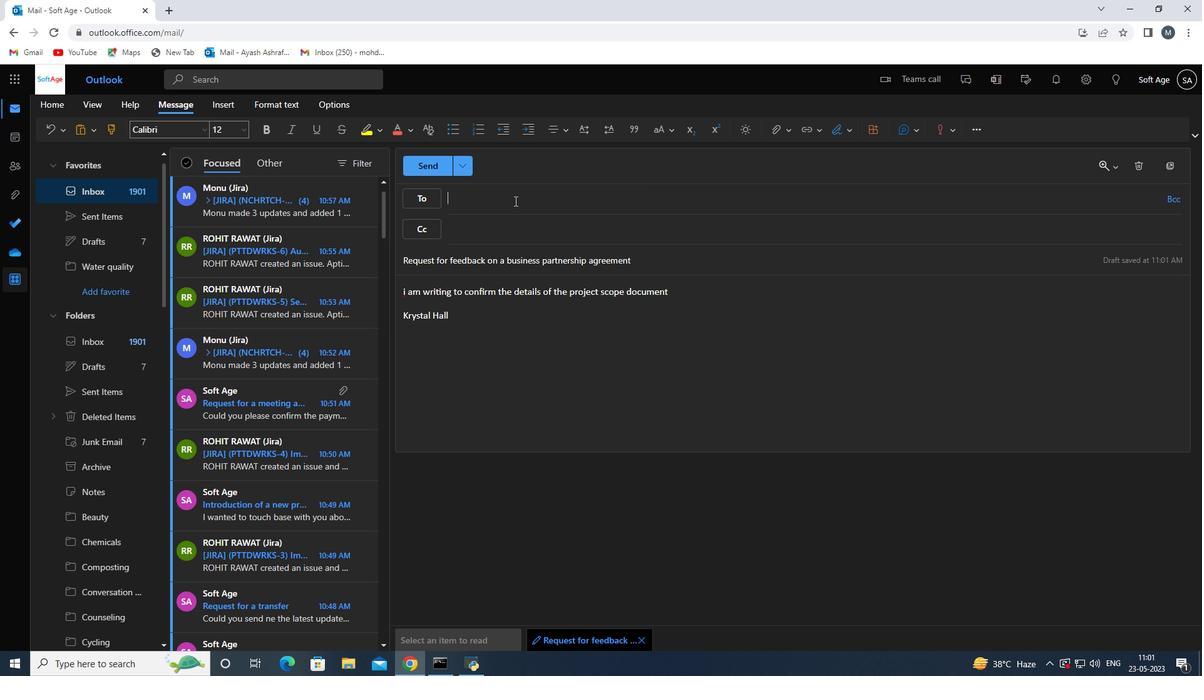 
Action: Key pressed softage.8<Key.shift>2softahg<Key.backspace><Key.backspace><Key.backspace><Key.backspace><Key.backspace><Key.backspace><Key.backspace><Key.backspace><Key.shift><Key.shift>@softage,<Key.backspace>.net
Screenshot: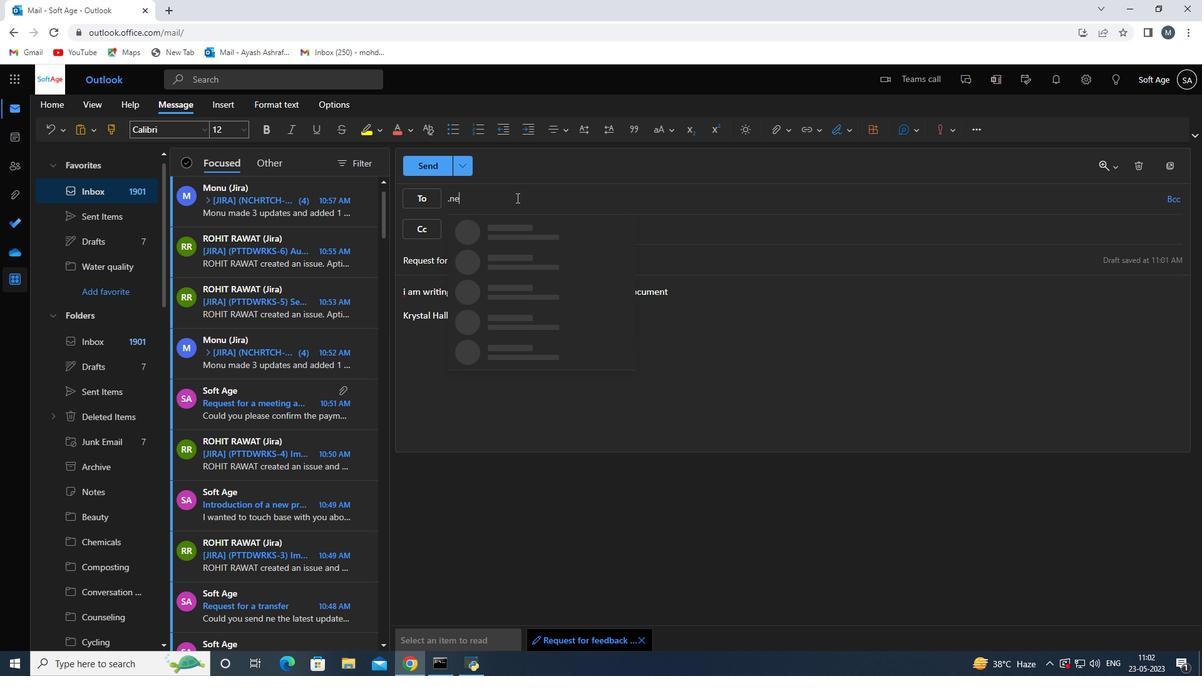 
Action: Mouse moved to (531, 234)
Screenshot: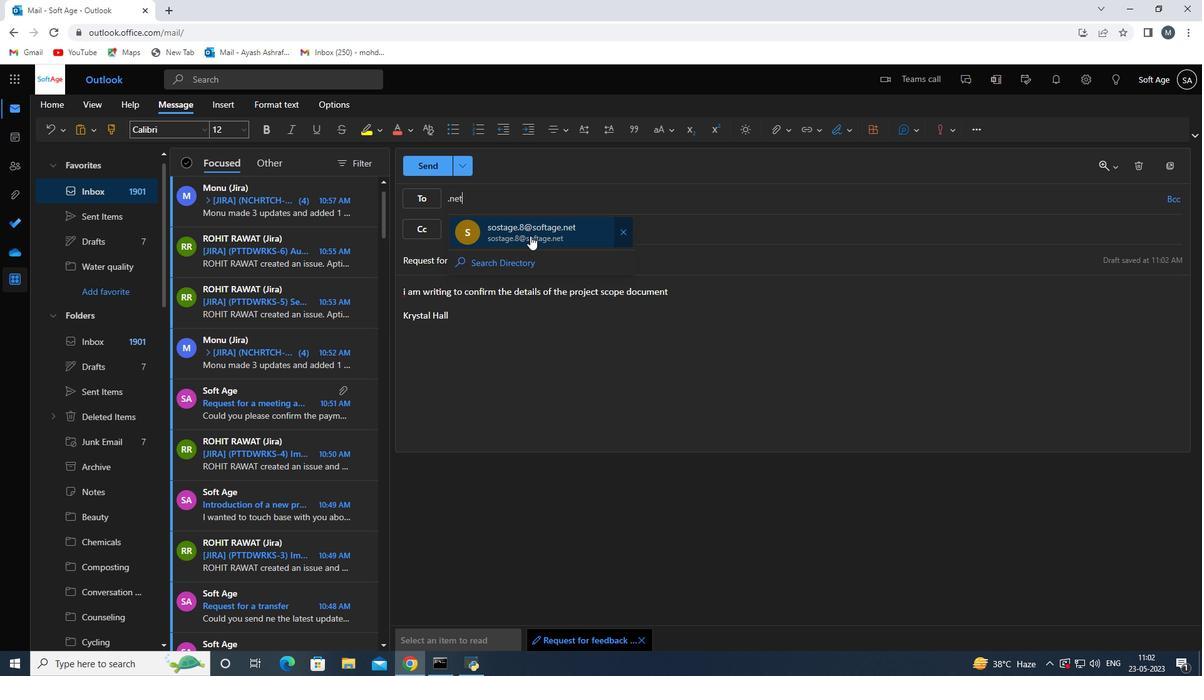 
Action: Mouse pressed left at (531, 234)
Screenshot: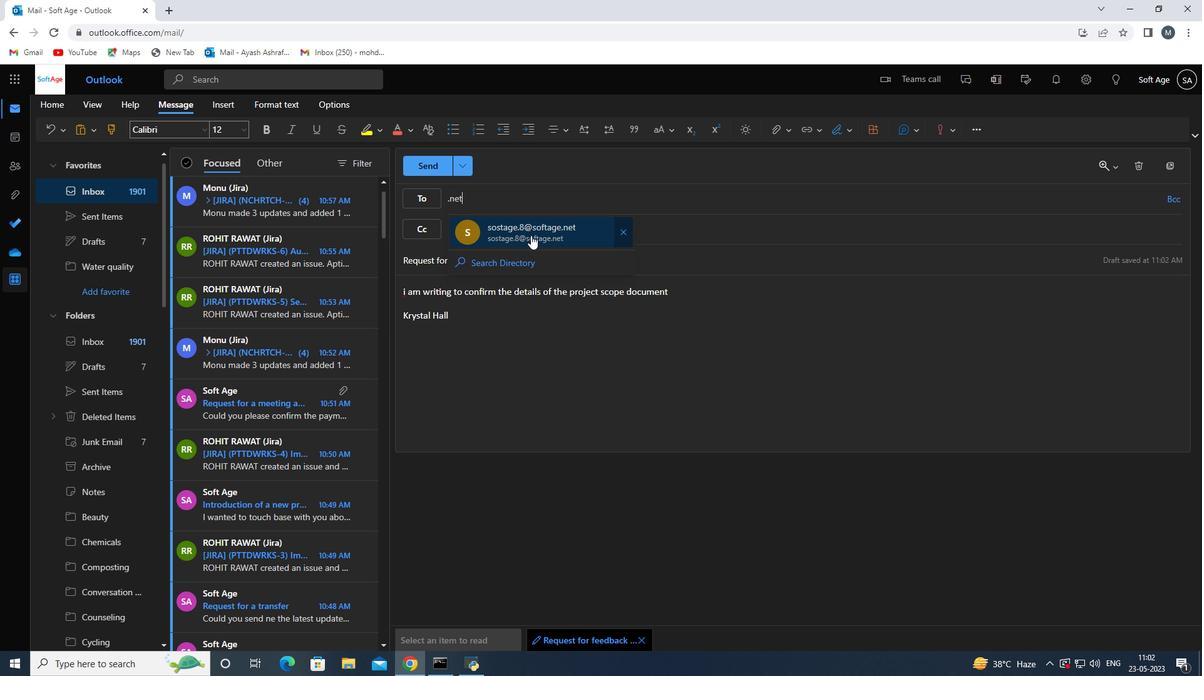 
Action: Mouse moved to (493, 356)
Screenshot: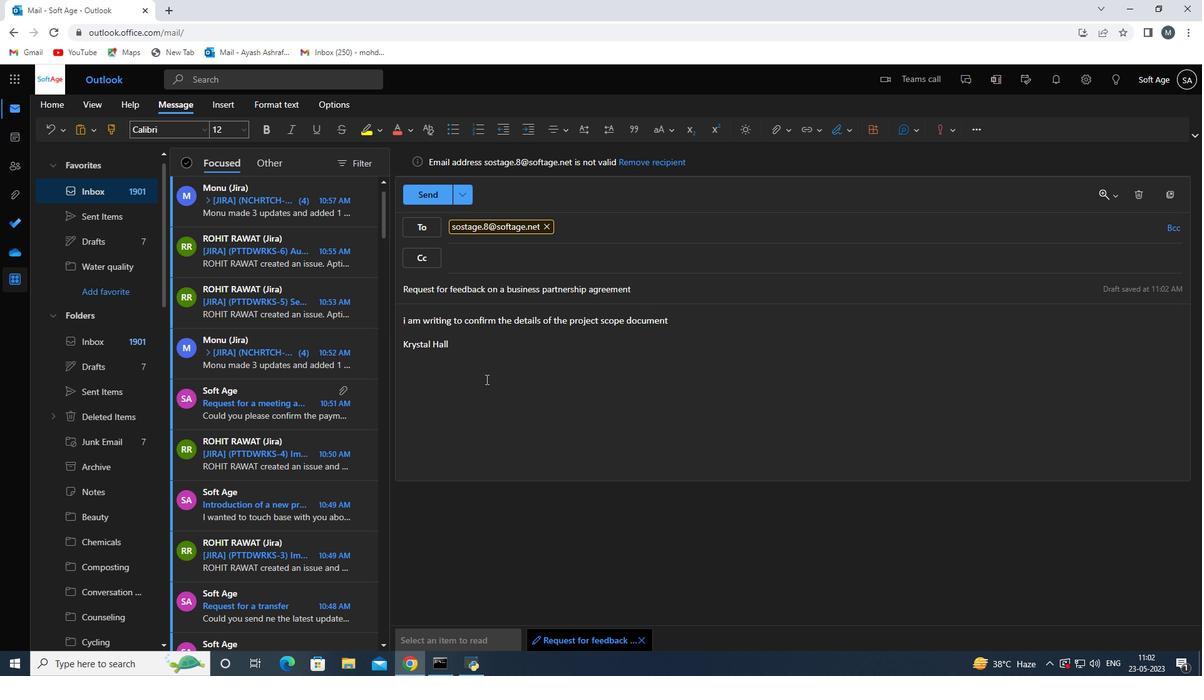 
Action: Mouse pressed left at (493, 356)
Screenshot: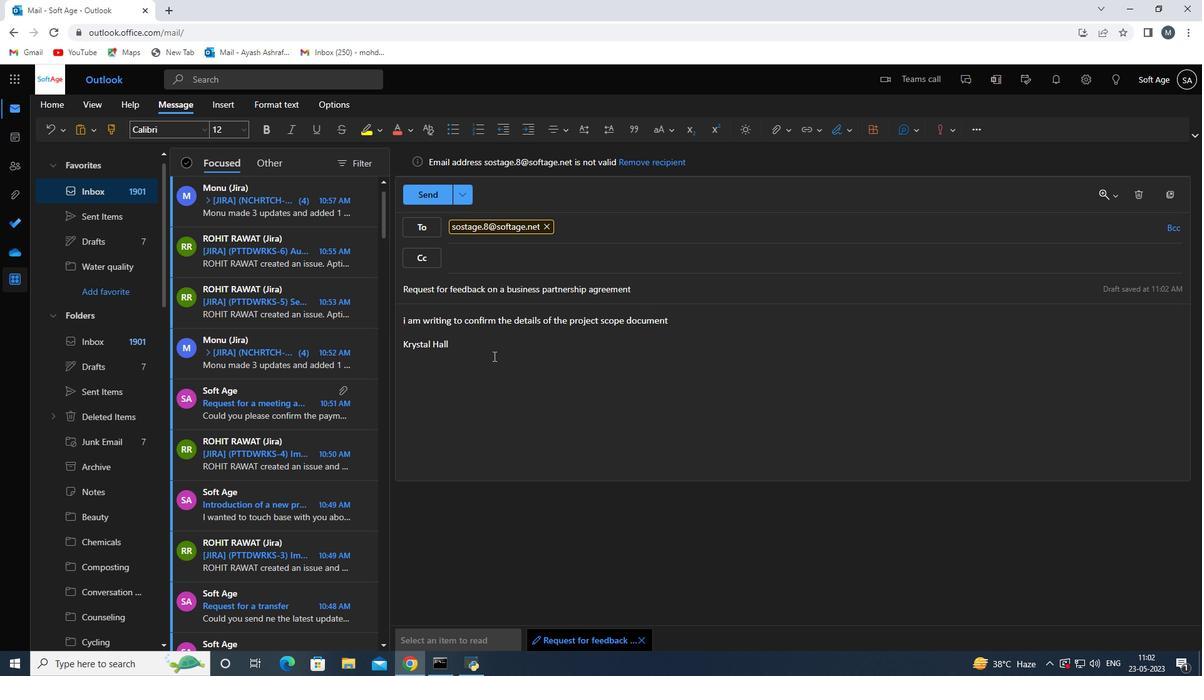 
Action: Mouse moved to (779, 134)
Screenshot: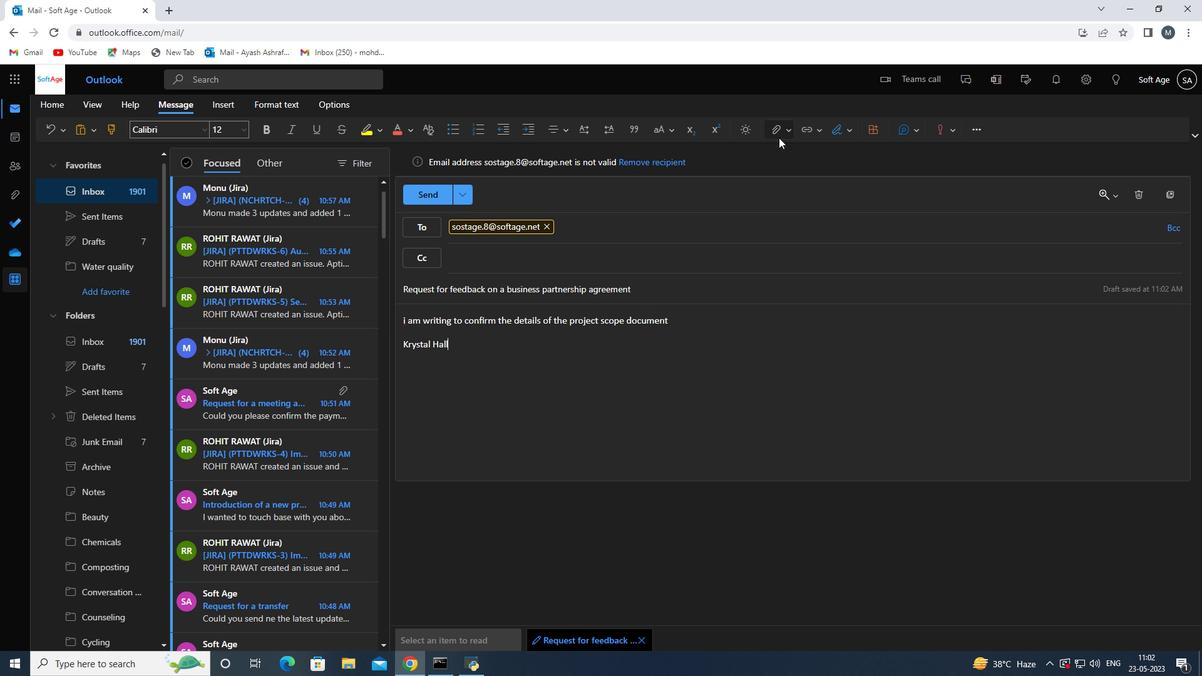 
Action: Mouse pressed left at (779, 134)
Screenshot: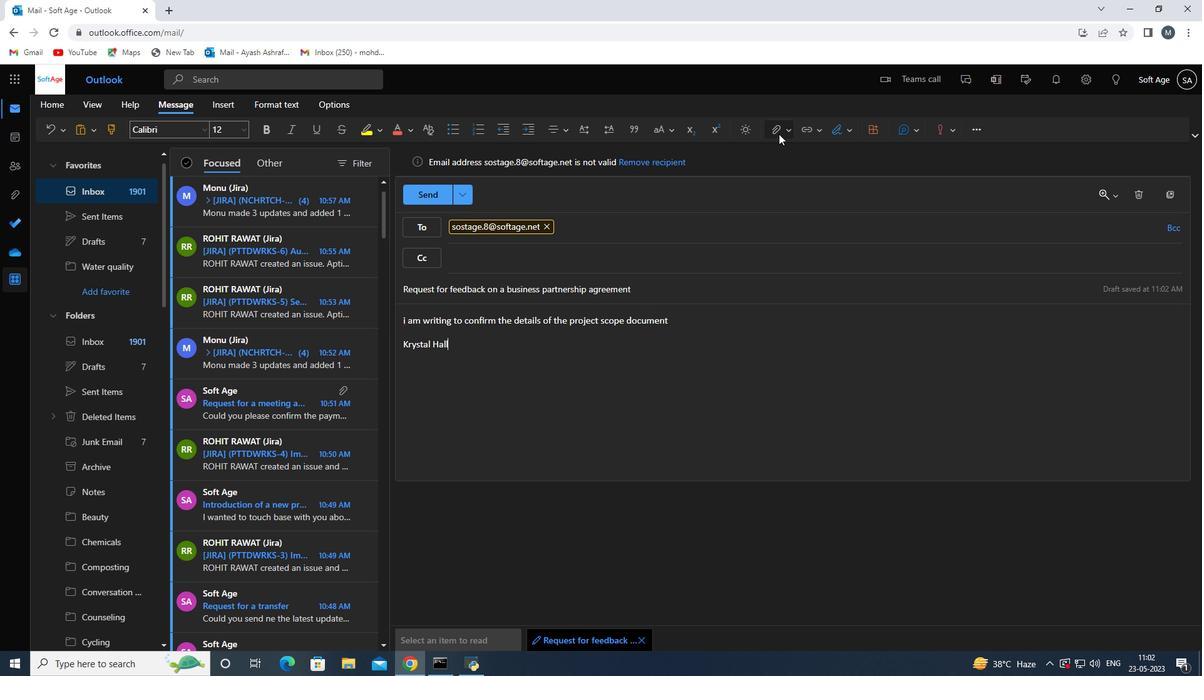 
Action: Mouse moved to (740, 152)
Screenshot: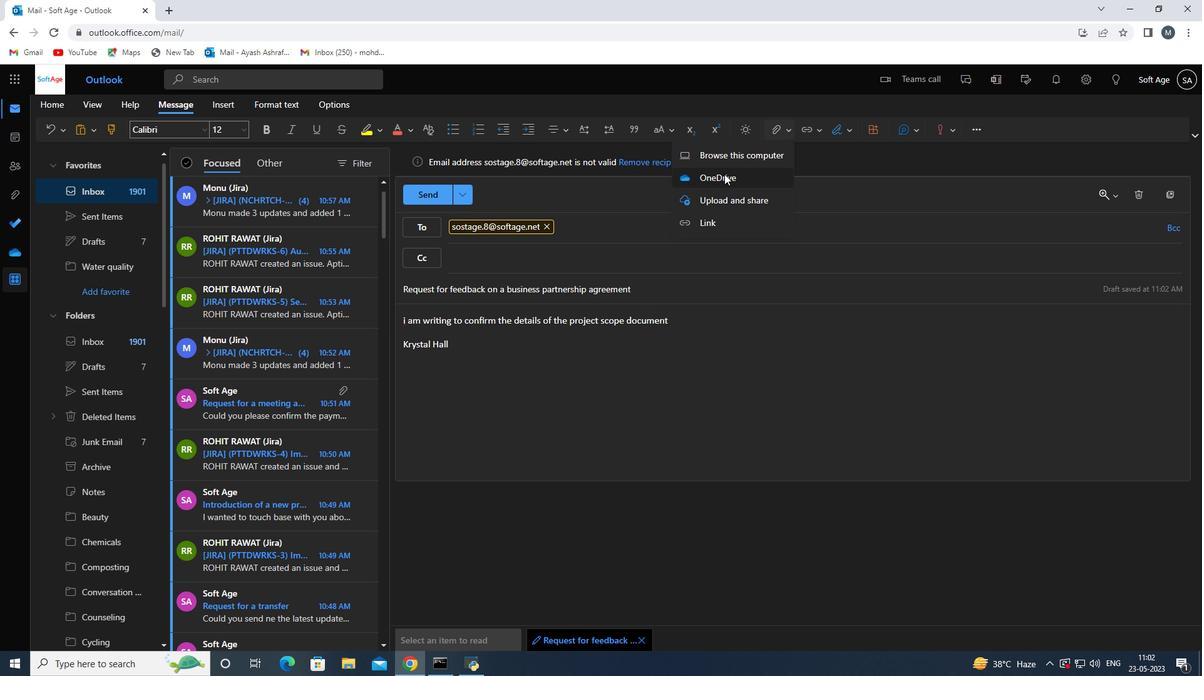 
Action: Mouse pressed left at (740, 152)
Screenshot: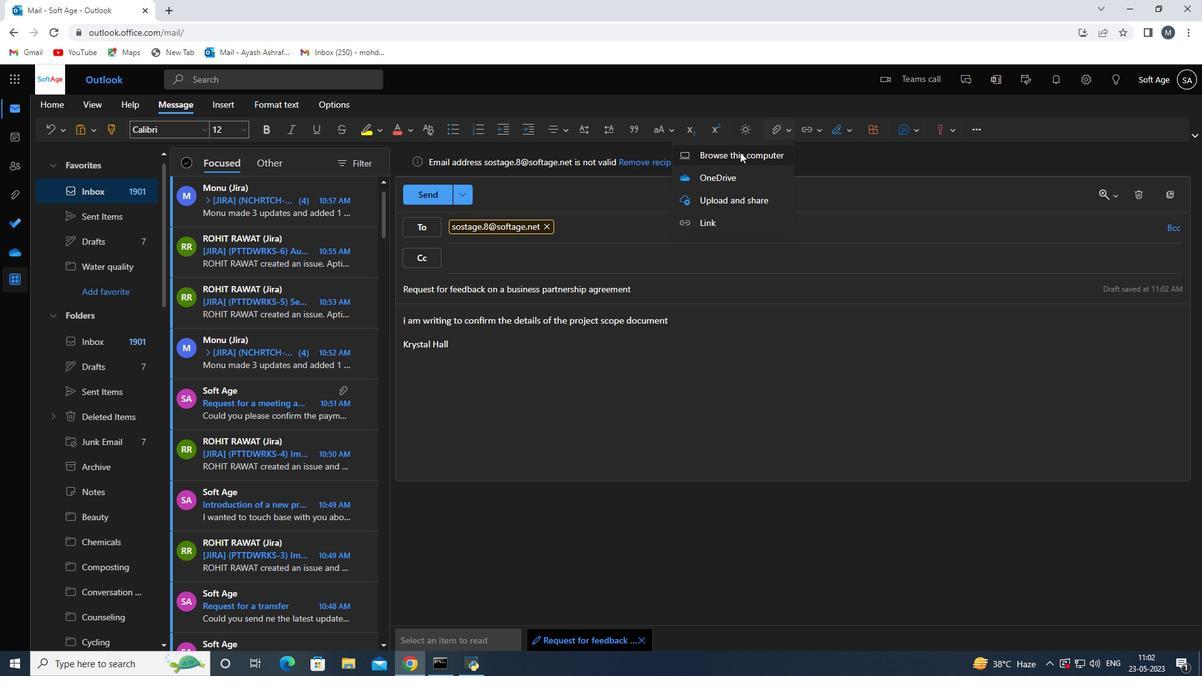 
Action: Mouse moved to (238, 157)
Screenshot: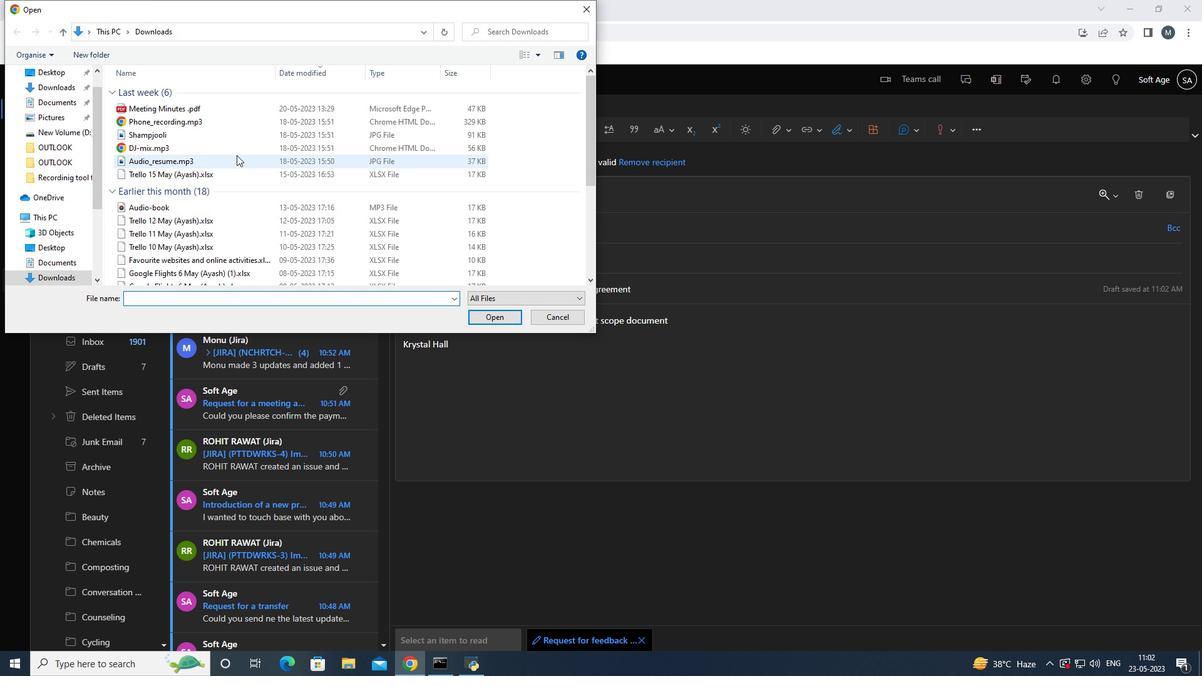 
Action: Mouse pressed left at (238, 157)
Screenshot: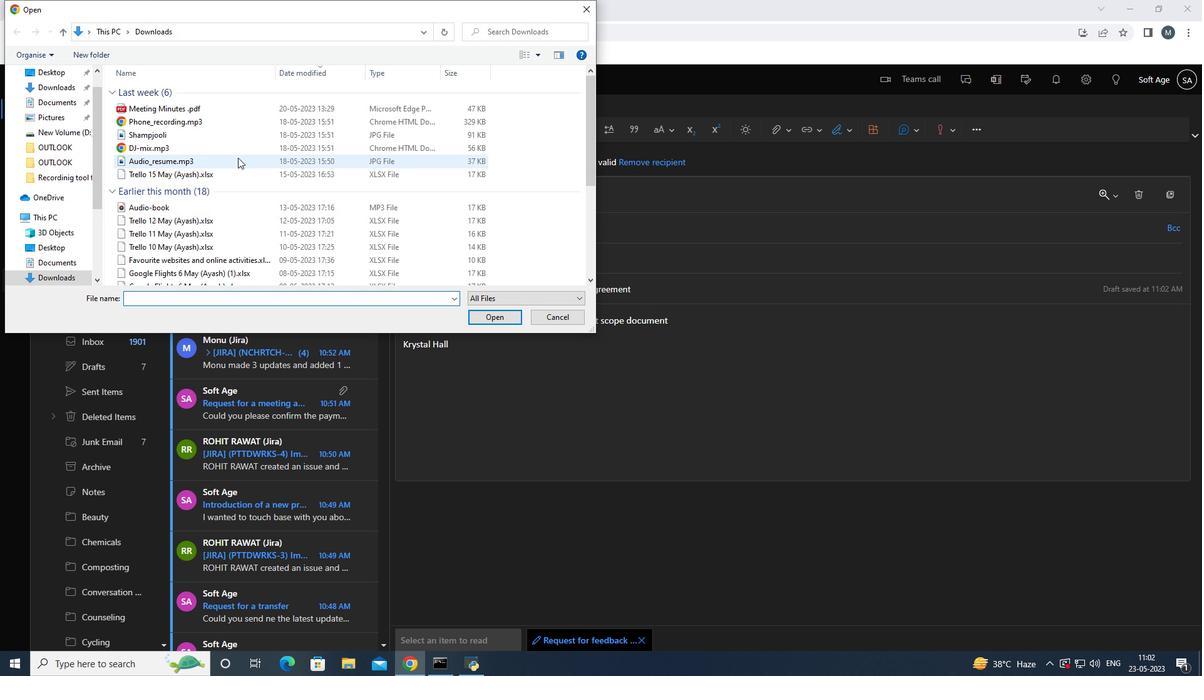 
Action: Mouse pressed right at (238, 157)
Screenshot: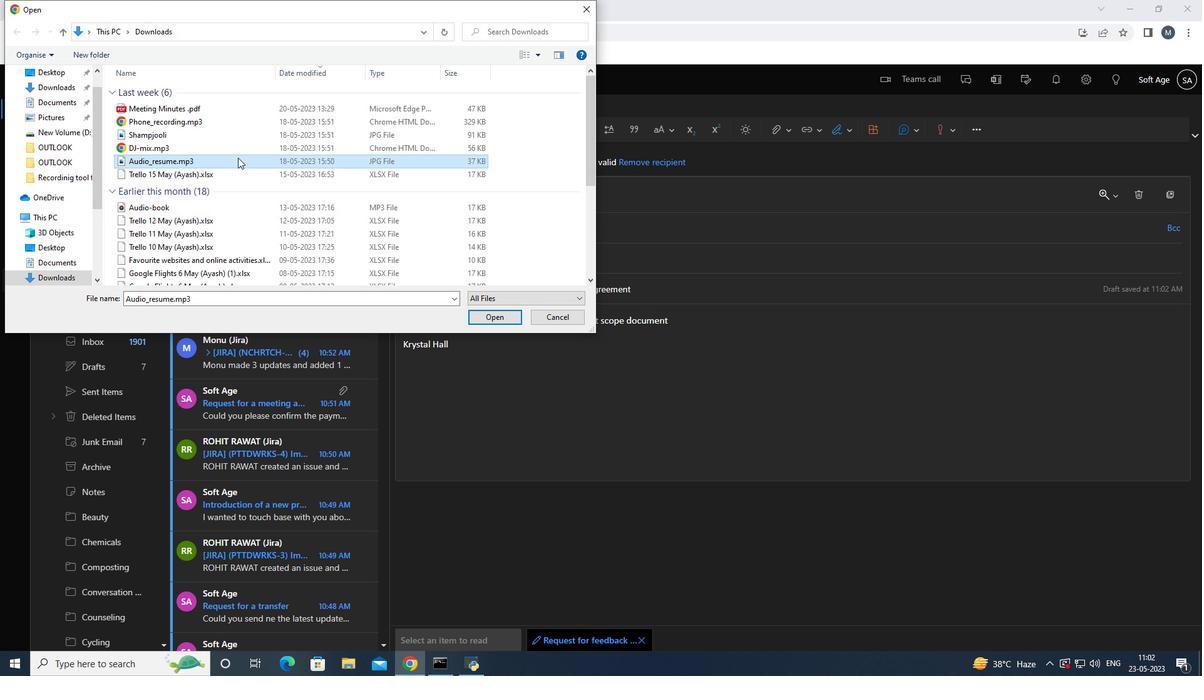 
Action: Mouse moved to (285, 539)
Screenshot: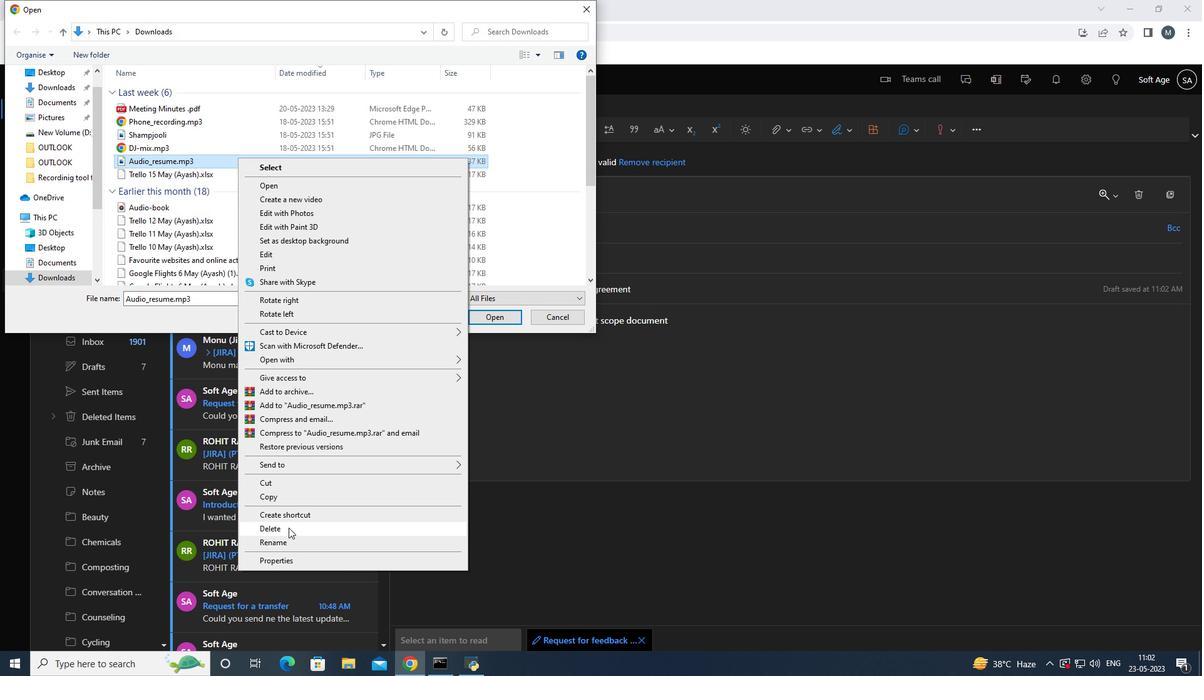 
Action: Mouse pressed left at (285, 539)
Screenshot: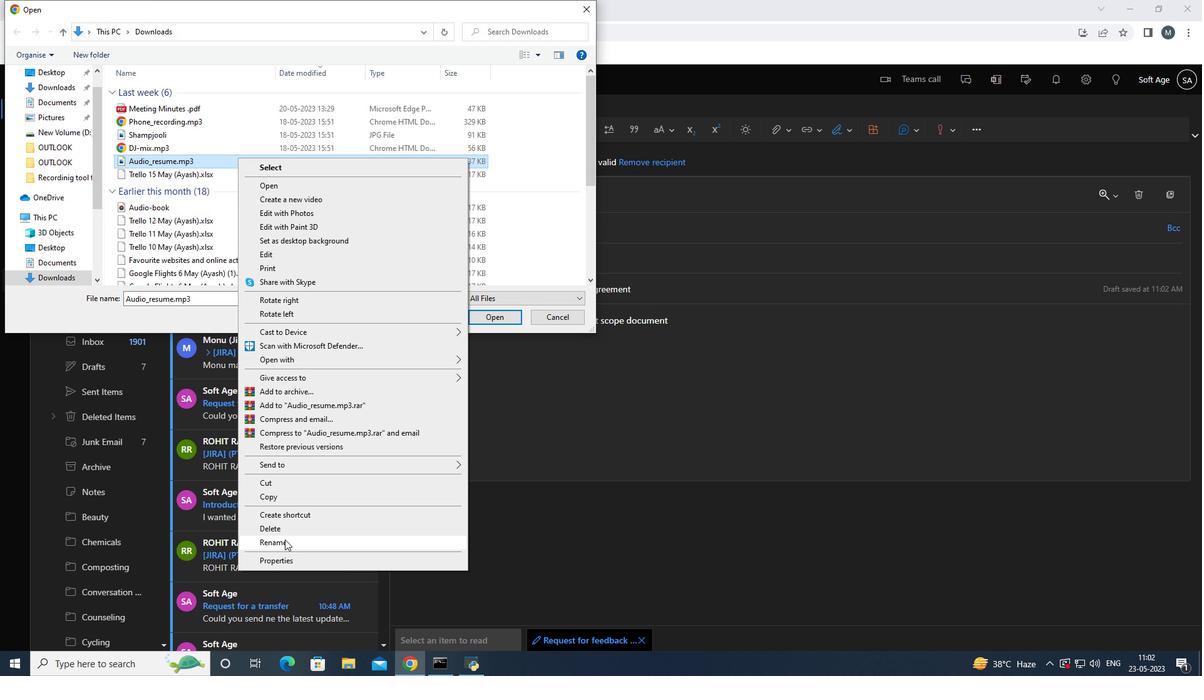 
Action: Mouse moved to (259, 178)
Screenshot: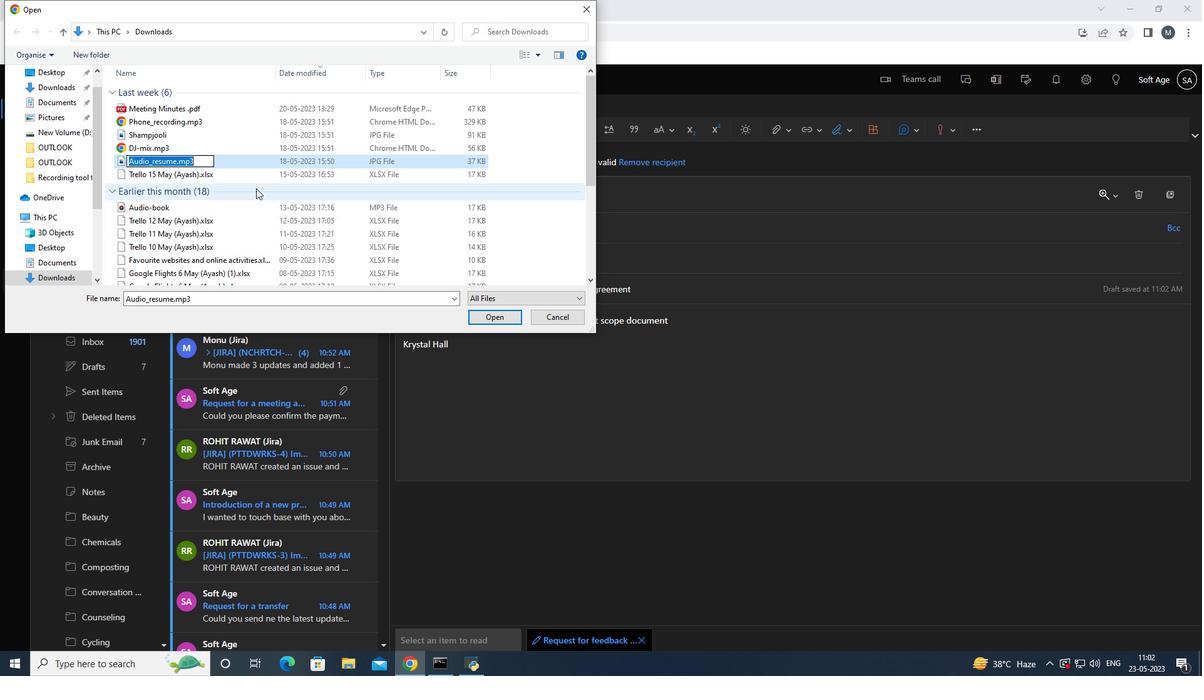 
Action: Mouse pressed left at (259, 178)
Screenshot: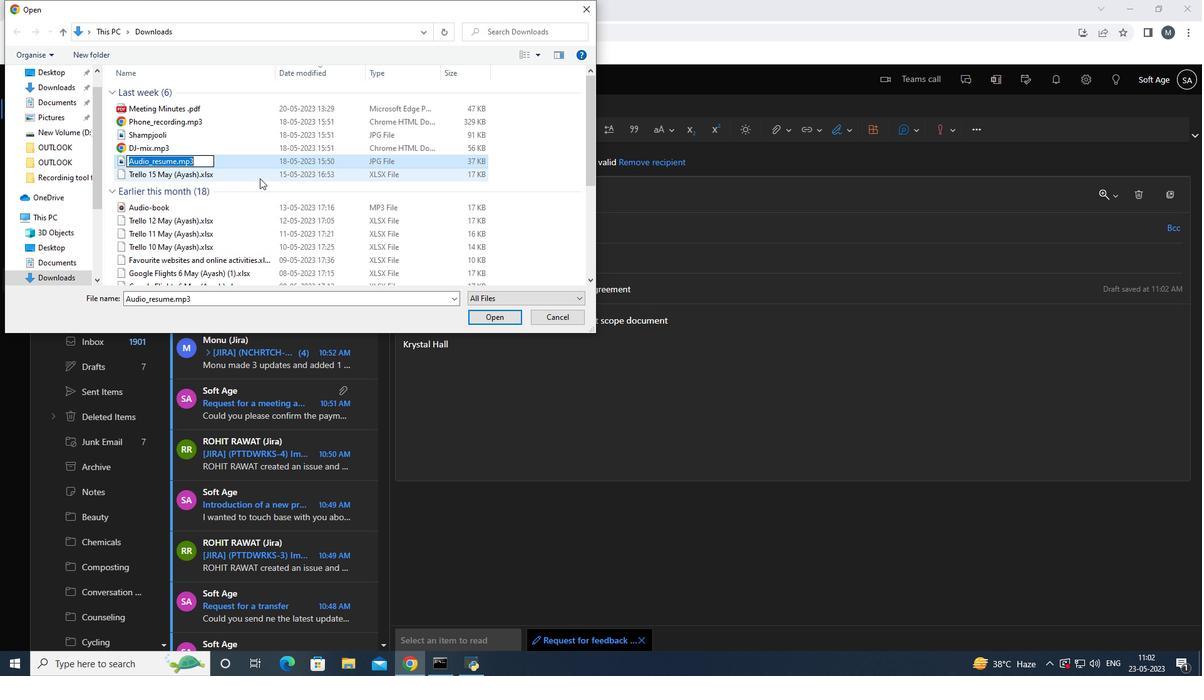 
Action: Mouse moved to (270, 157)
Screenshot: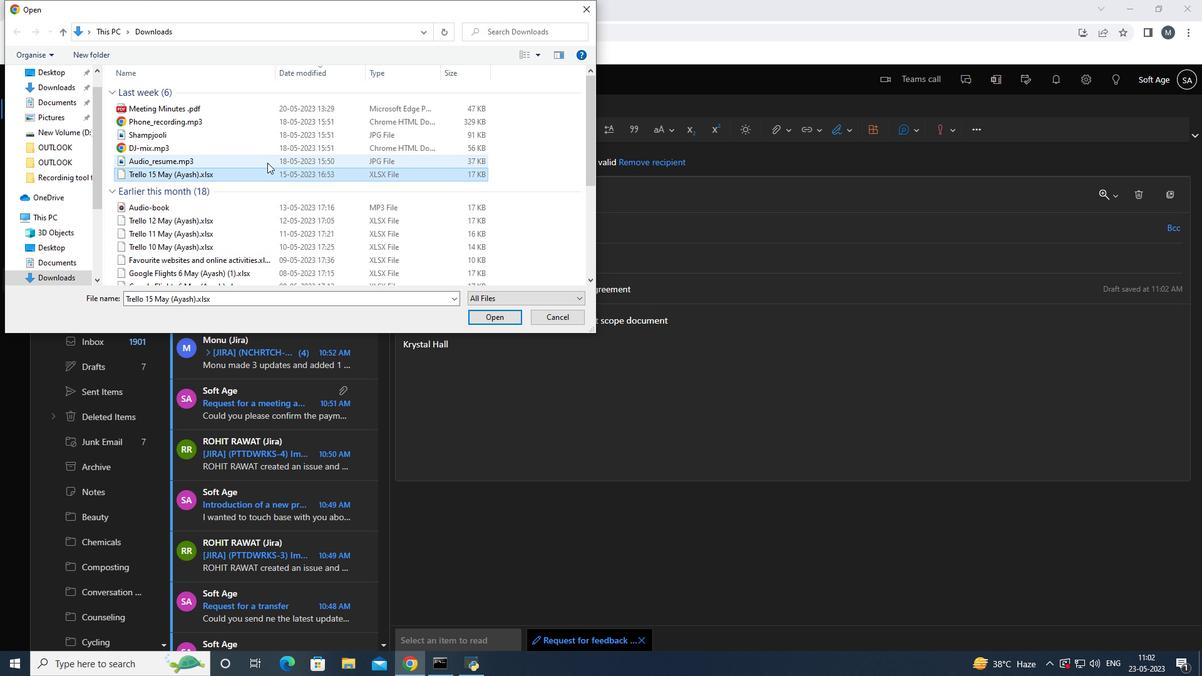 
Action: Mouse pressed left at (270, 157)
Screenshot: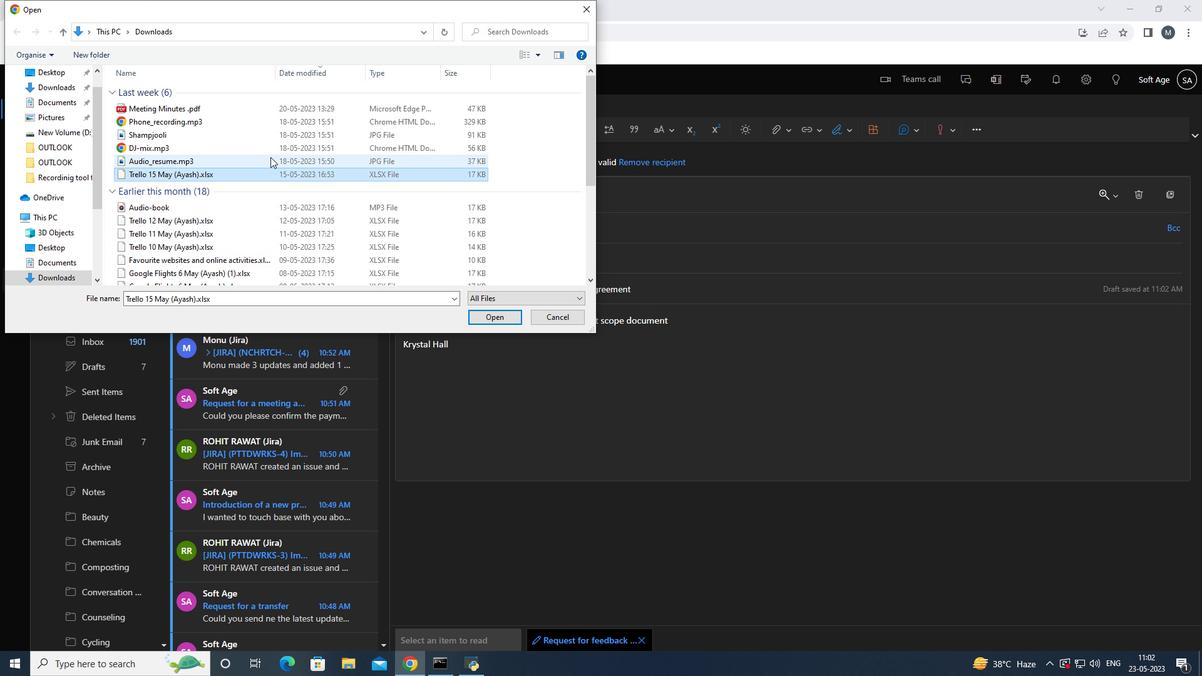 
Action: Mouse moved to (493, 315)
Screenshot: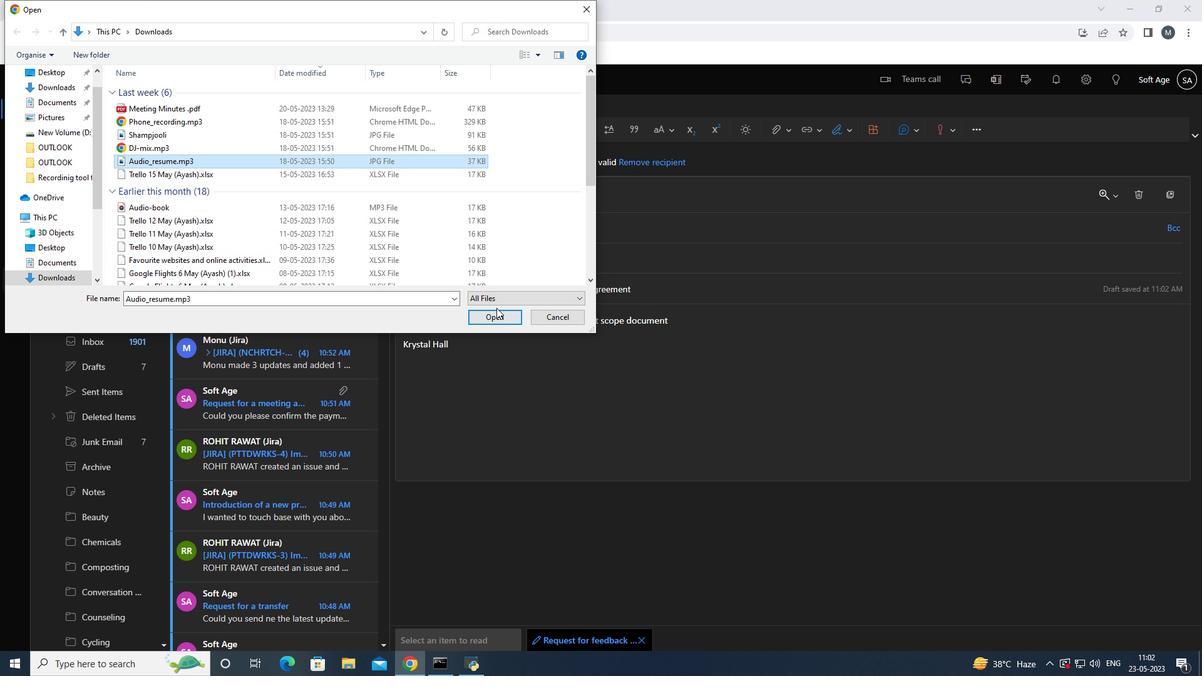 
Action: Mouse pressed left at (493, 315)
Screenshot: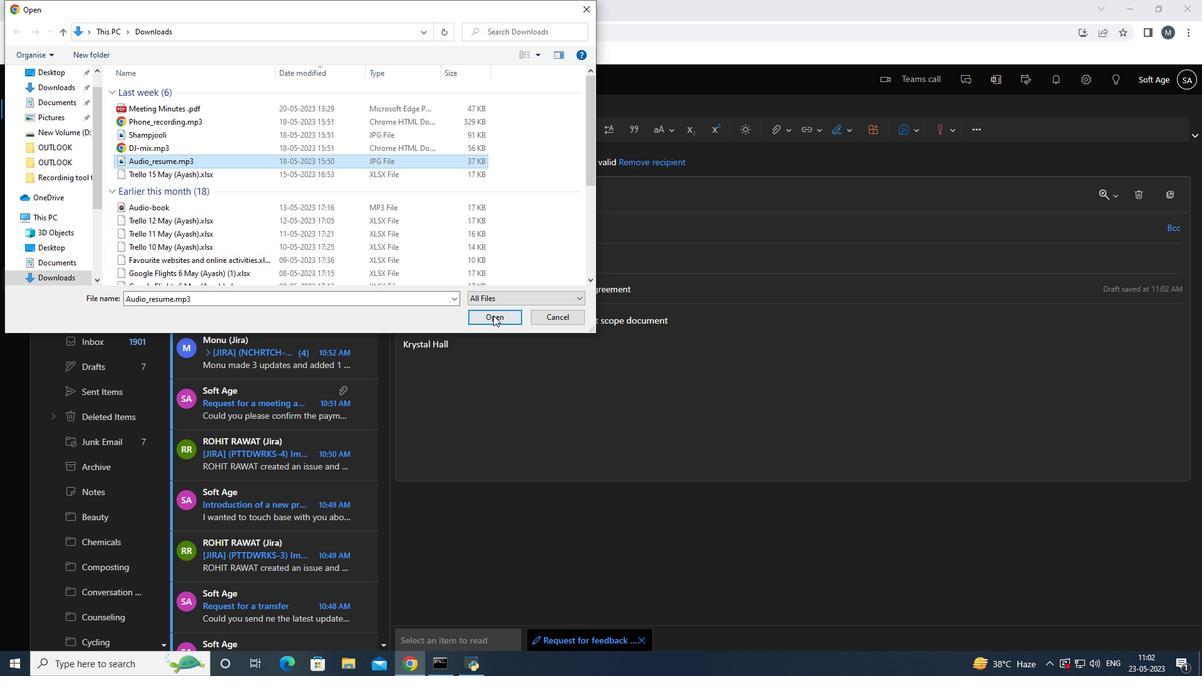 
Action: Mouse moved to (440, 191)
Screenshot: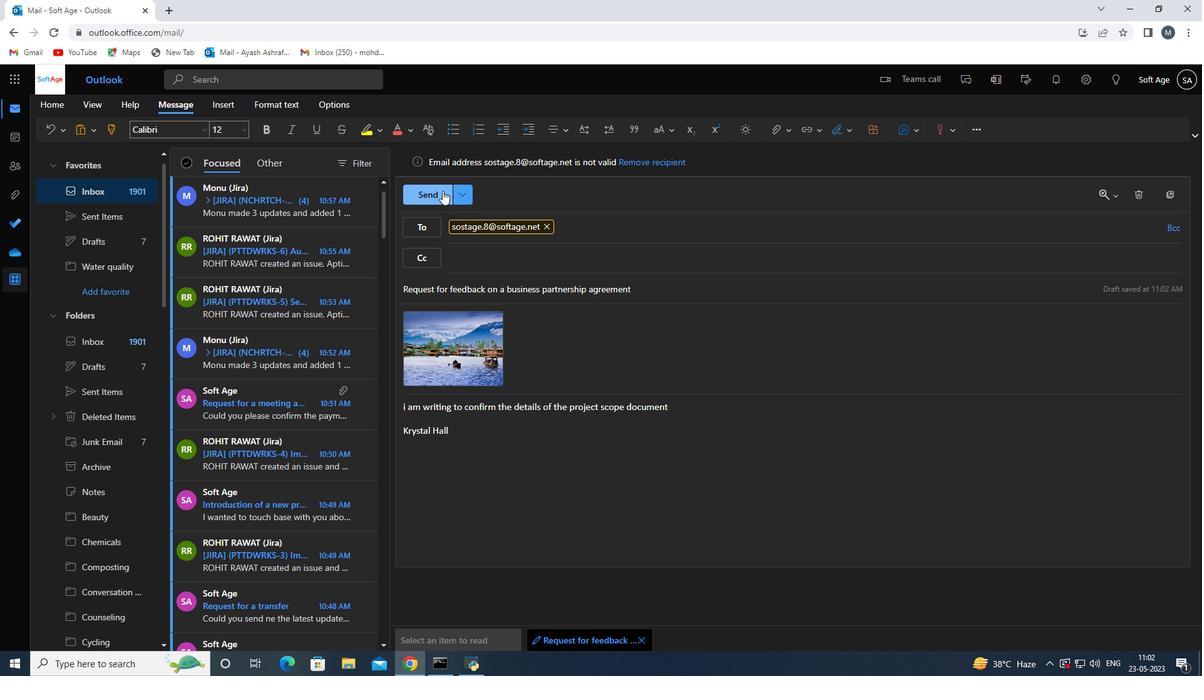 
Action: Mouse pressed left at (440, 191)
Screenshot: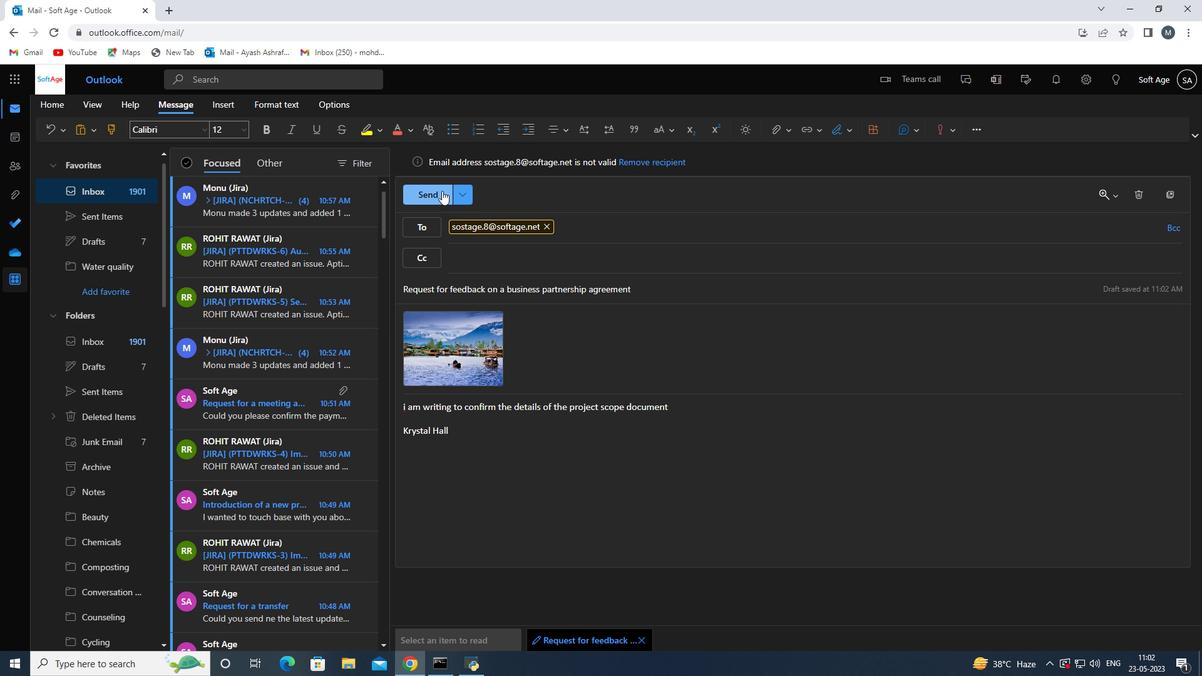 
Action: Mouse moved to (102, 382)
Screenshot: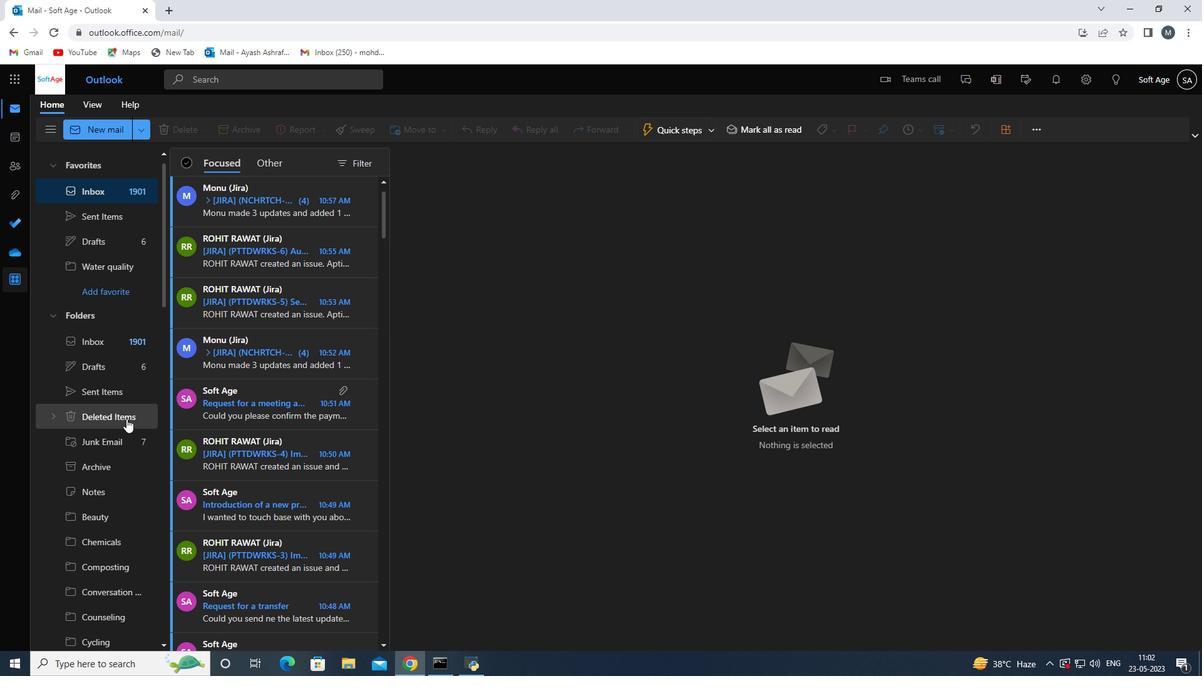 
Action: Mouse scrolled (102, 383) with delta (0, 0)
Screenshot: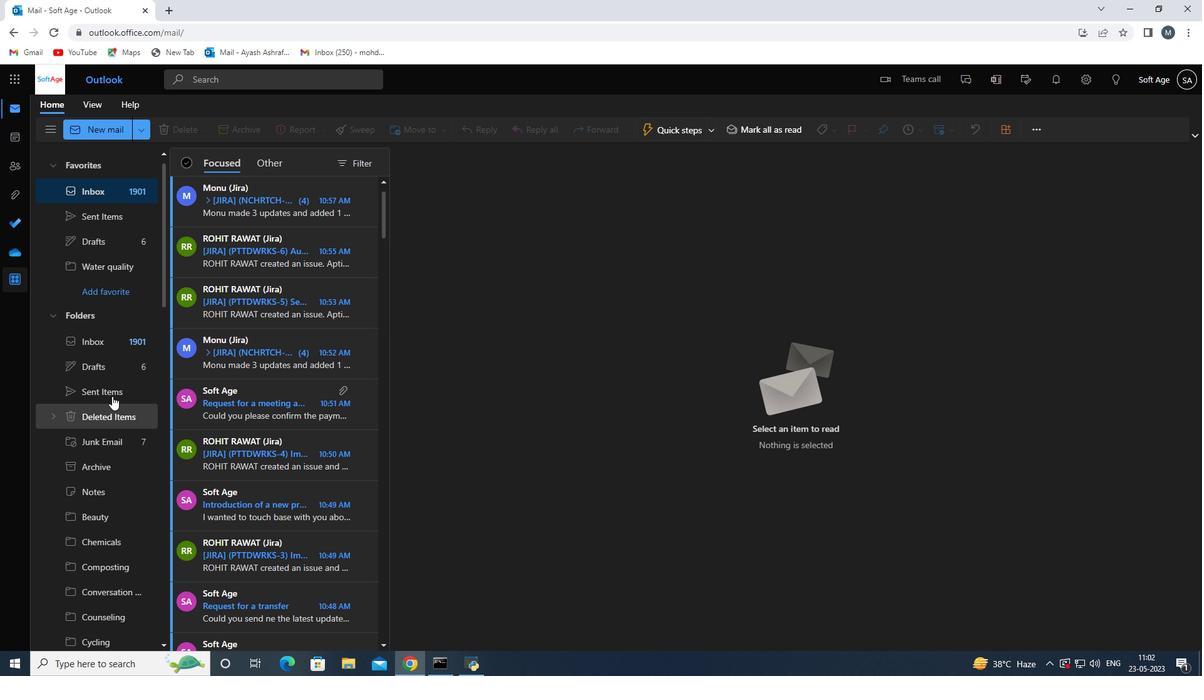 
Action: Mouse scrolled (102, 383) with delta (0, 0)
Screenshot: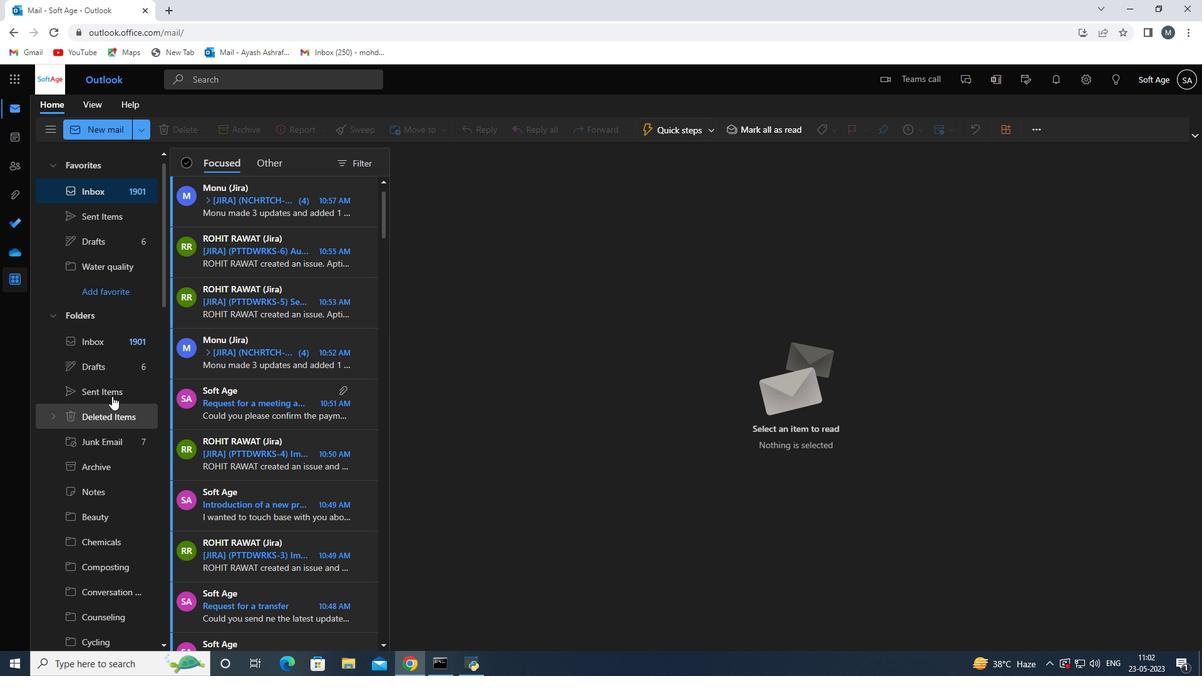
Action: Mouse scrolled (102, 383) with delta (0, 0)
Screenshot: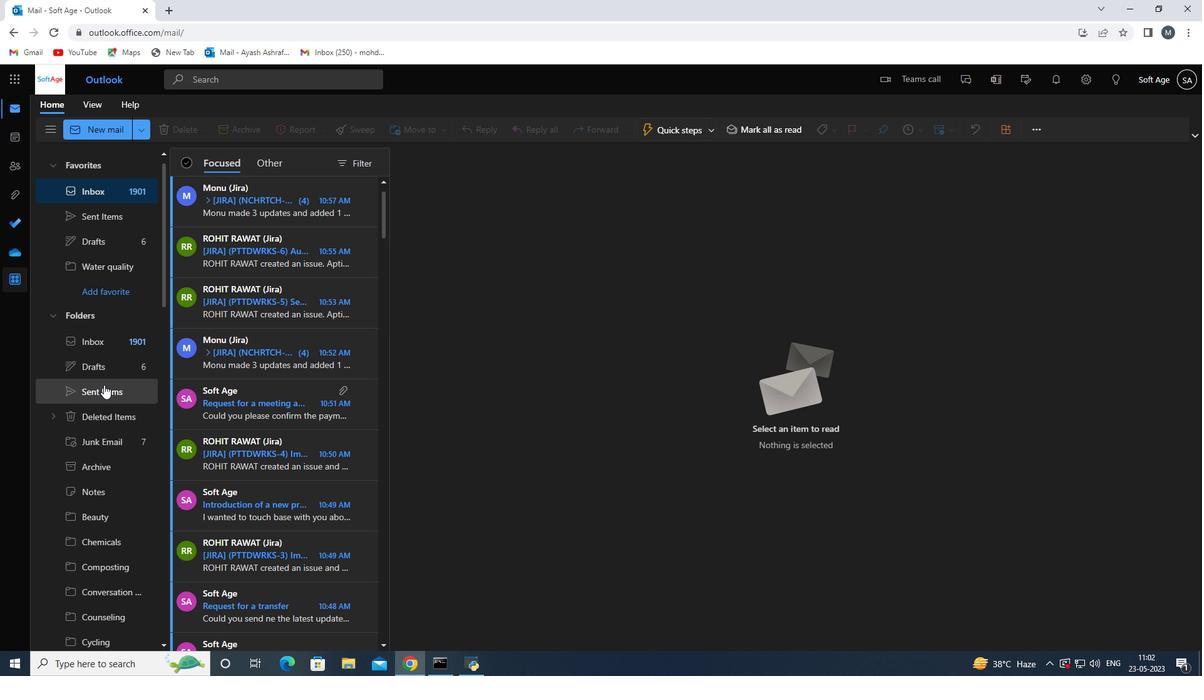 
Action: Mouse scrolled (102, 383) with delta (0, 0)
Screenshot: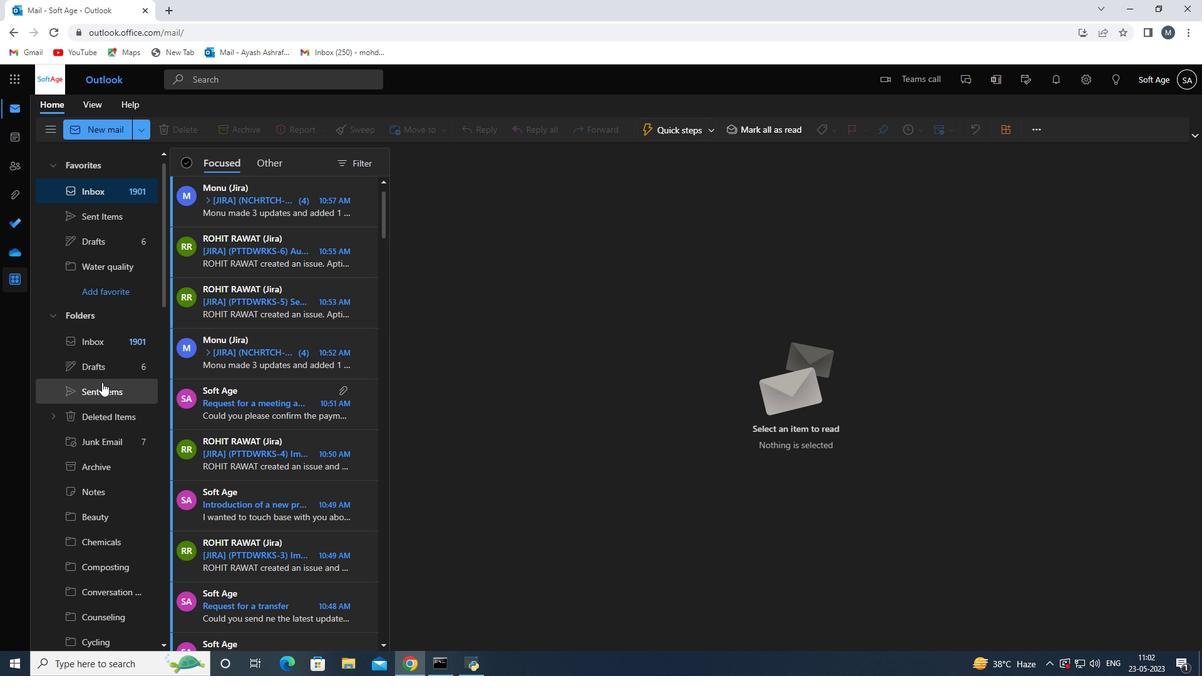 
Action: Mouse scrolled (102, 383) with delta (0, 0)
Screenshot: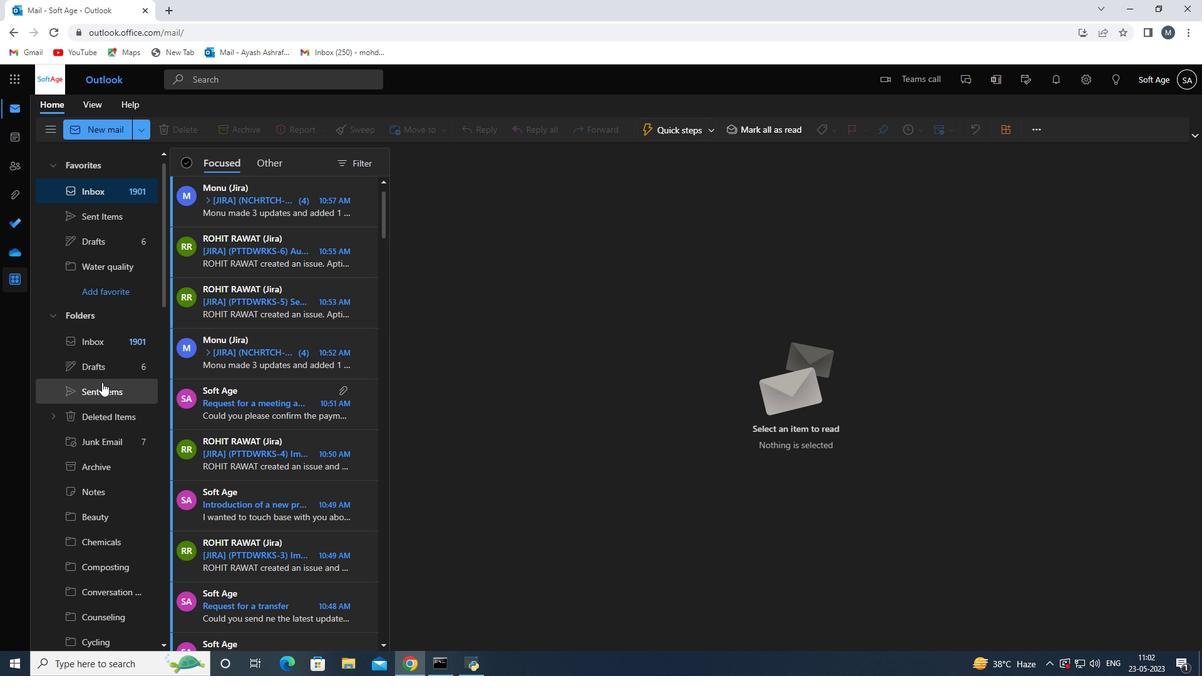 
Action: Mouse moved to (112, 216)
Screenshot: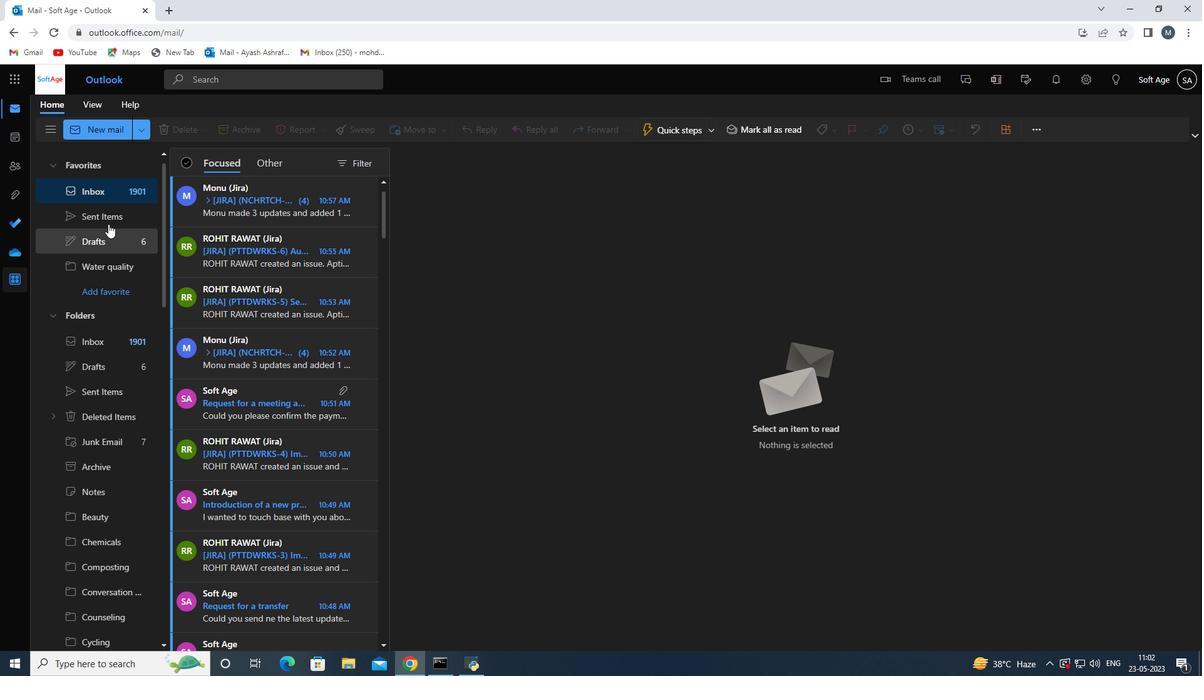 
Action: Mouse pressed left at (112, 216)
Screenshot: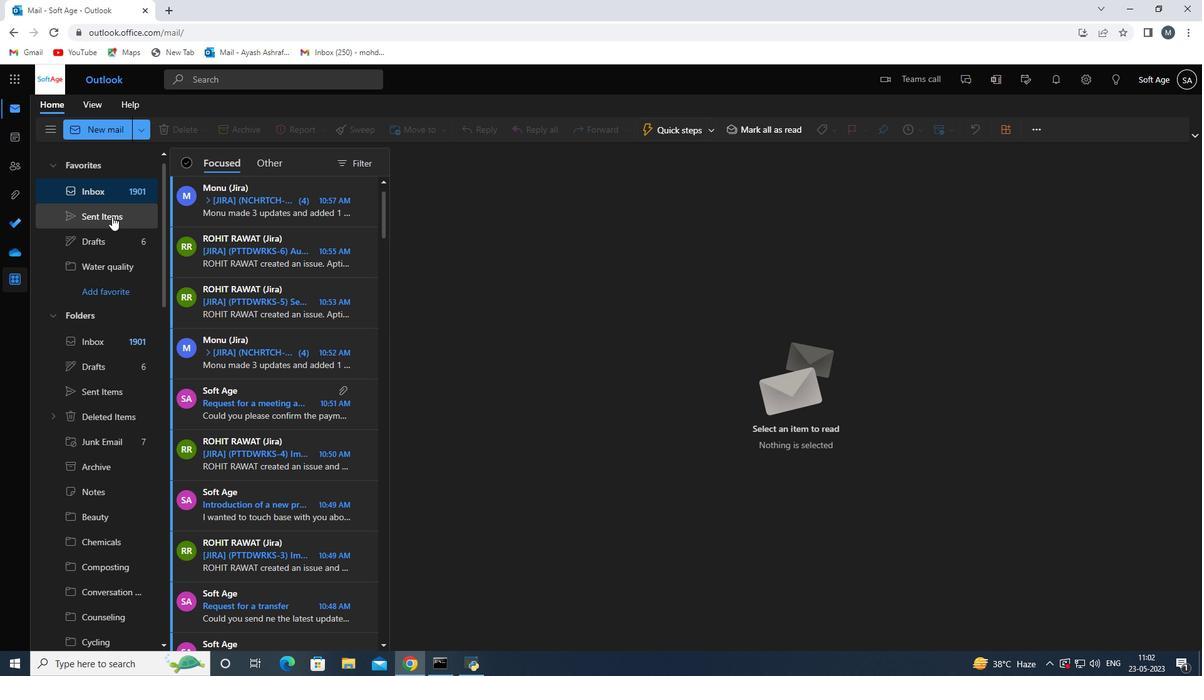 
Action: Mouse moved to (247, 228)
Screenshot: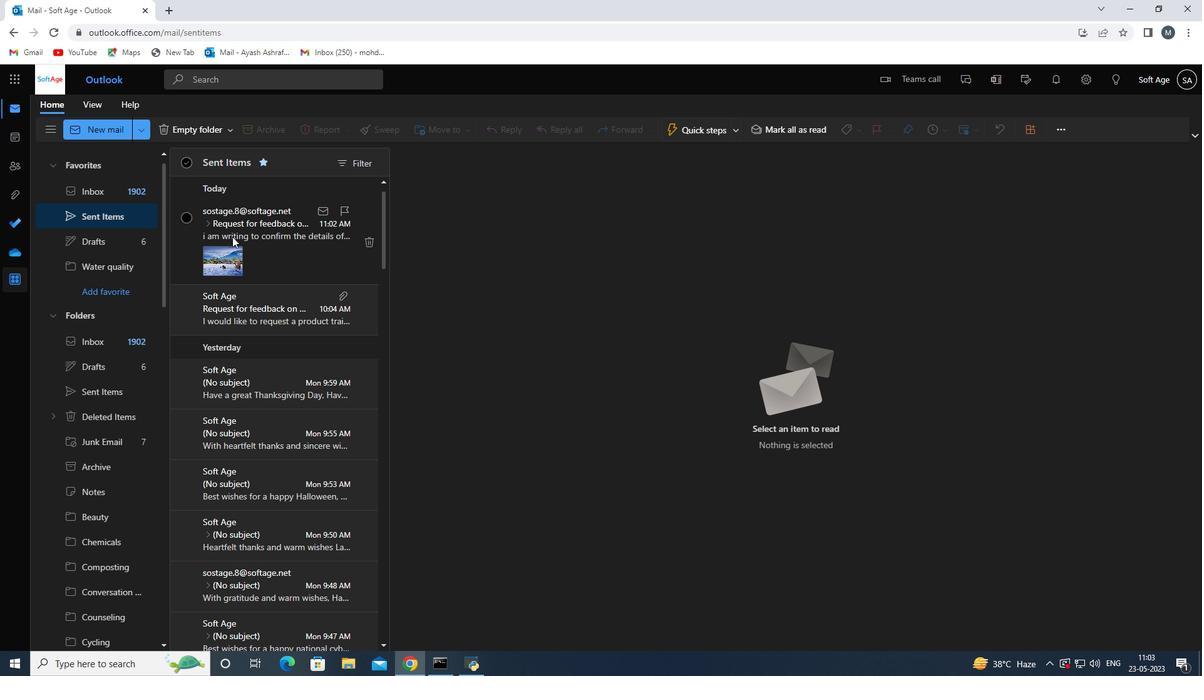 
Action: Mouse pressed left at (247, 228)
Screenshot: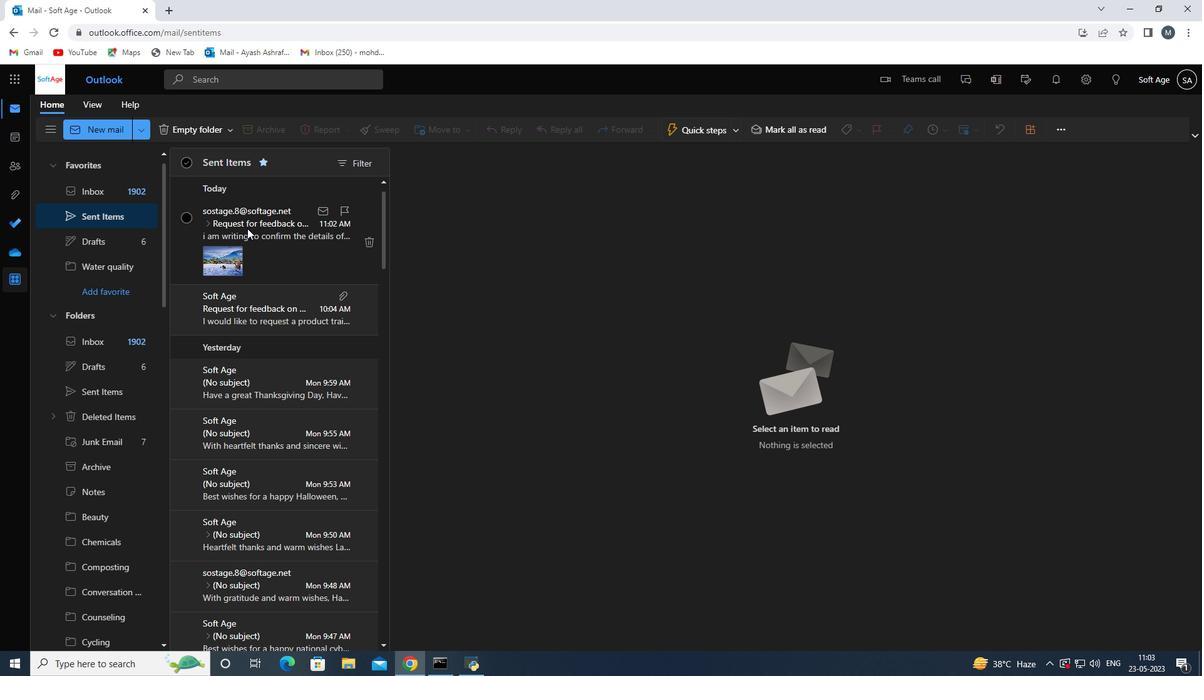 
Action: Mouse moved to (425, 127)
Screenshot: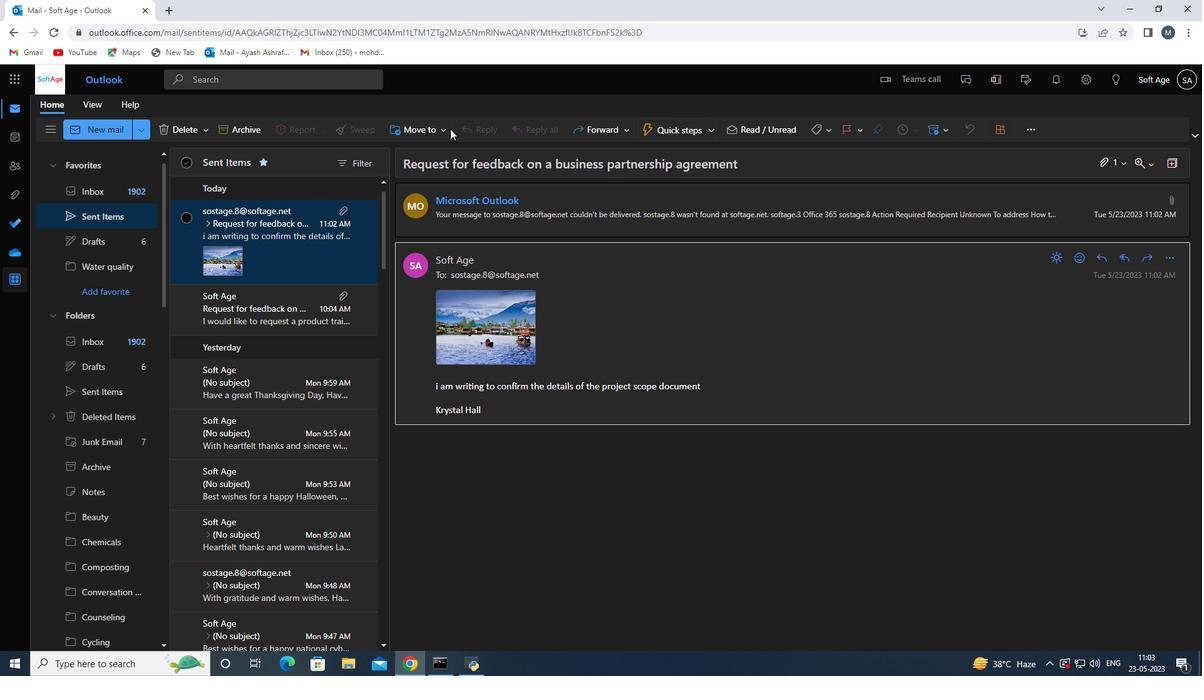 
Action: Mouse pressed left at (425, 127)
Screenshot: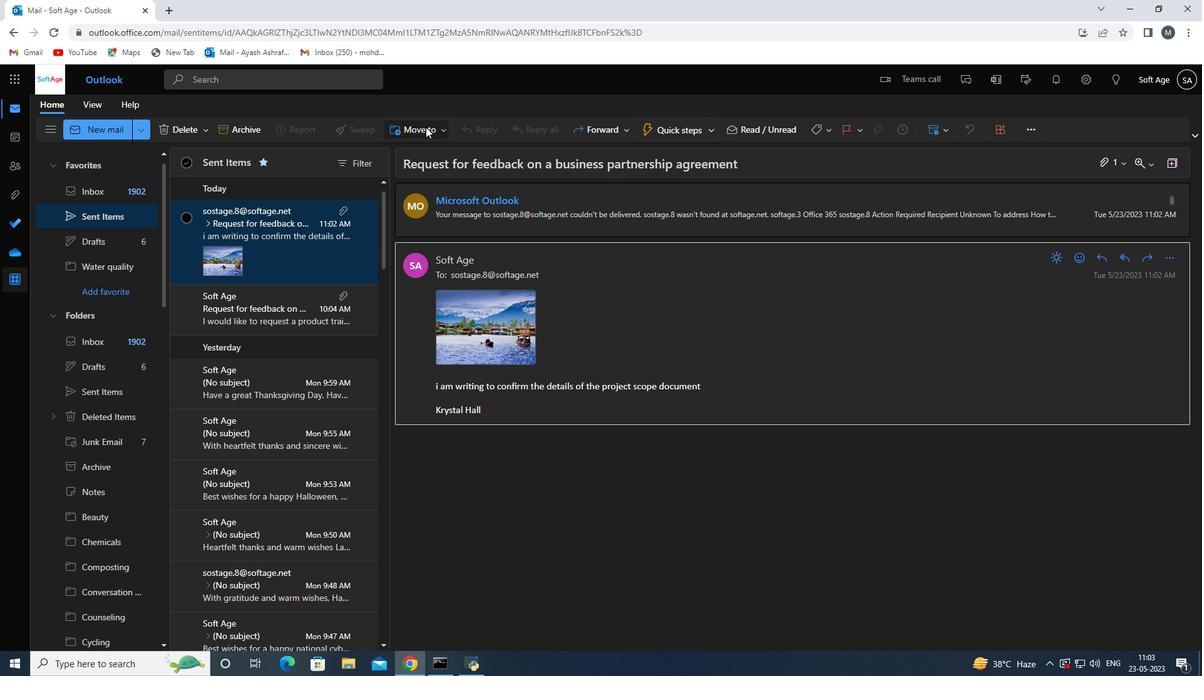 
Action: Mouse moved to (434, 155)
Screenshot: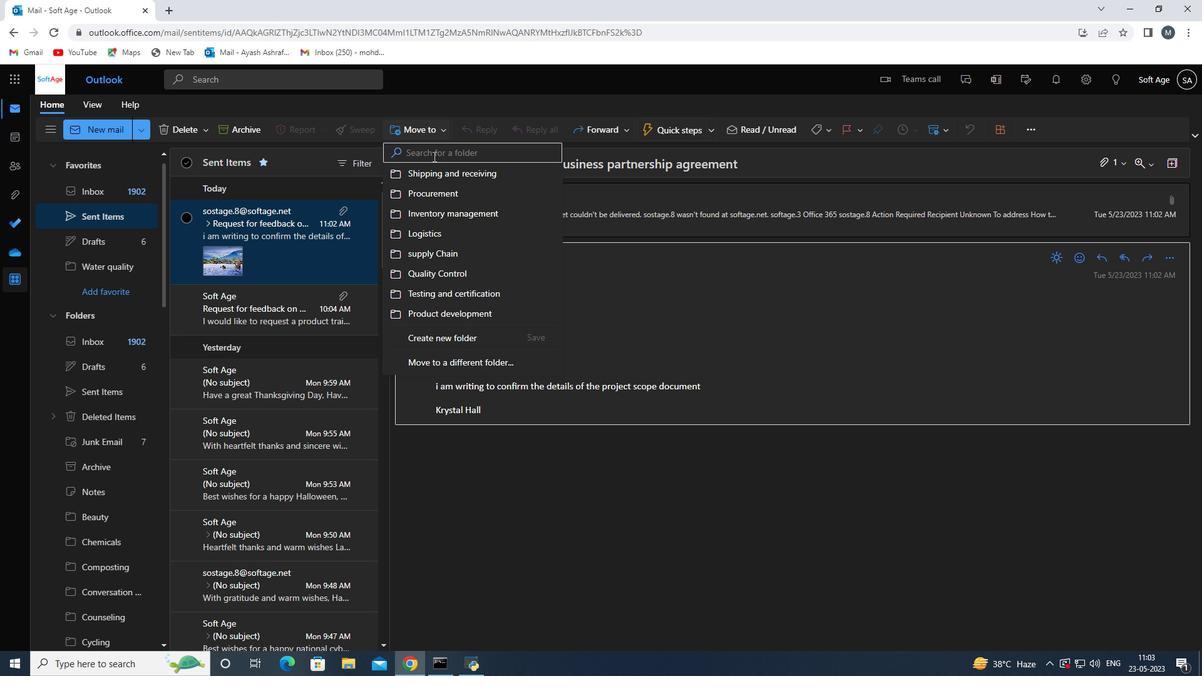 
Action: Mouse pressed left at (434, 155)
Screenshot: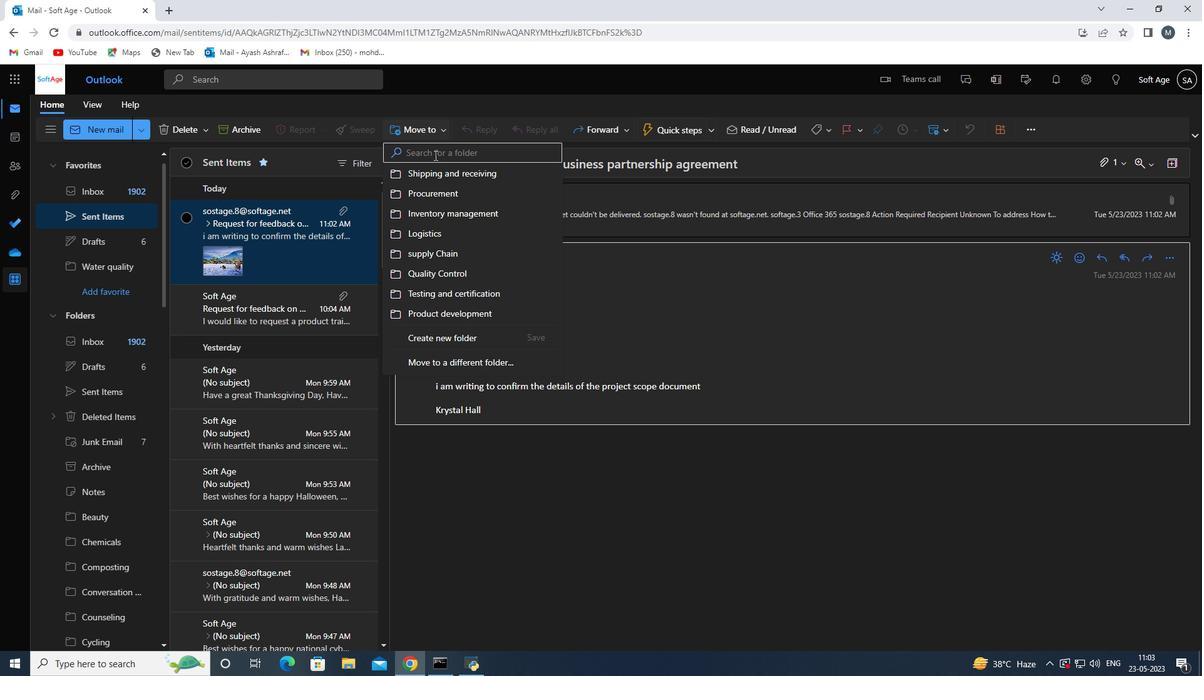 
Action: Key pressed <Key.shift>Folder<Key.space>ware<Key.backspace><Key.backspace><Key.backspace><Key.backspace><Key.backspace><Key.backspace><Key.backspace><Key.backspace><Key.backspace><Key.backspace><Key.backspace><Key.backspace><Key.backspace><Key.backspace><Key.backspace>
Screenshot: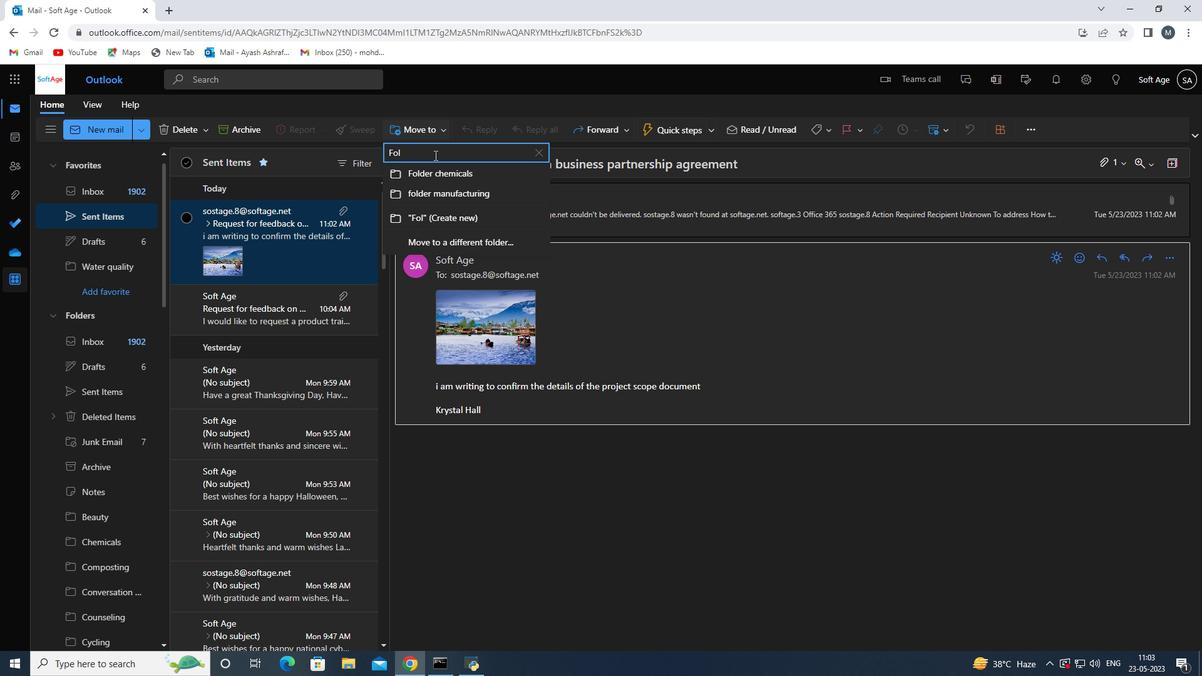 
Action: Mouse moved to (475, 344)
Screenshot: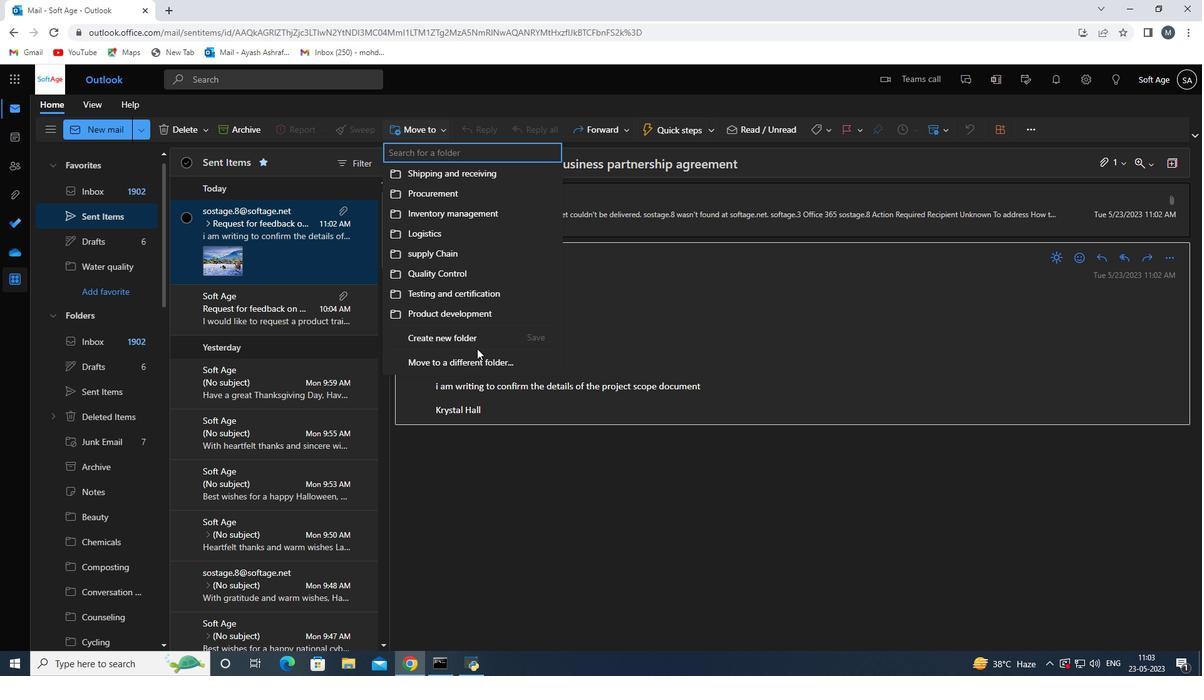 
Action: Mouse pressed left at (475, 344)
Screenshot: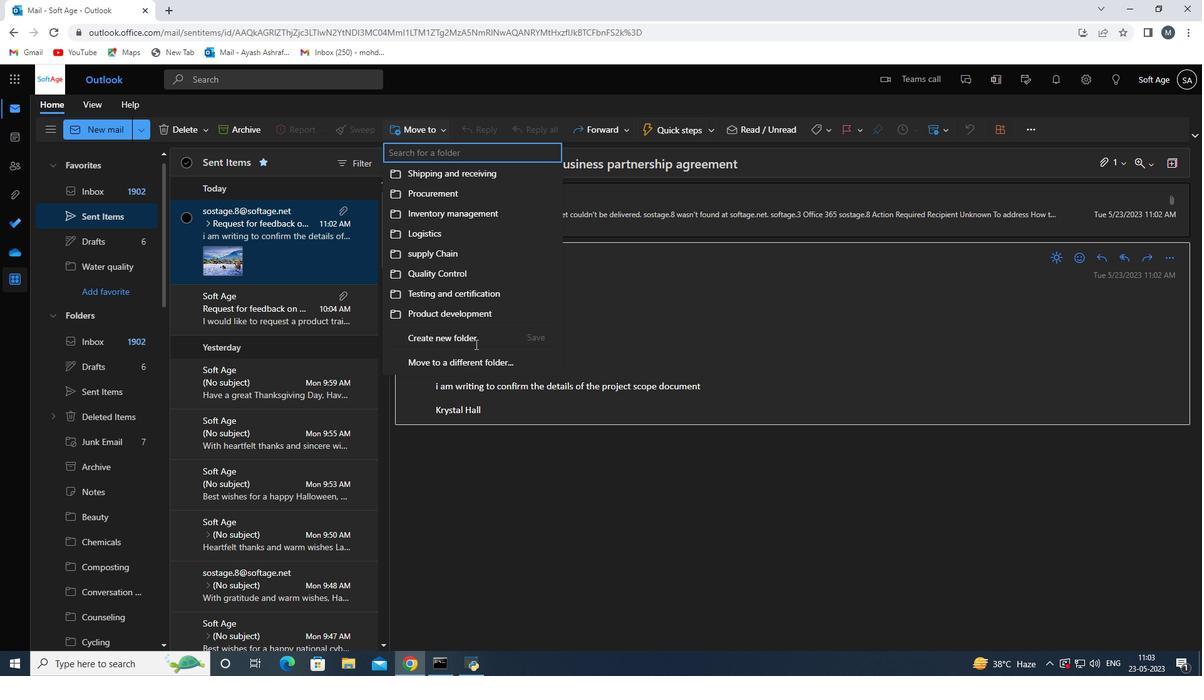 
Action: Key pressed folder<Key.space>warehousing
Screenshot: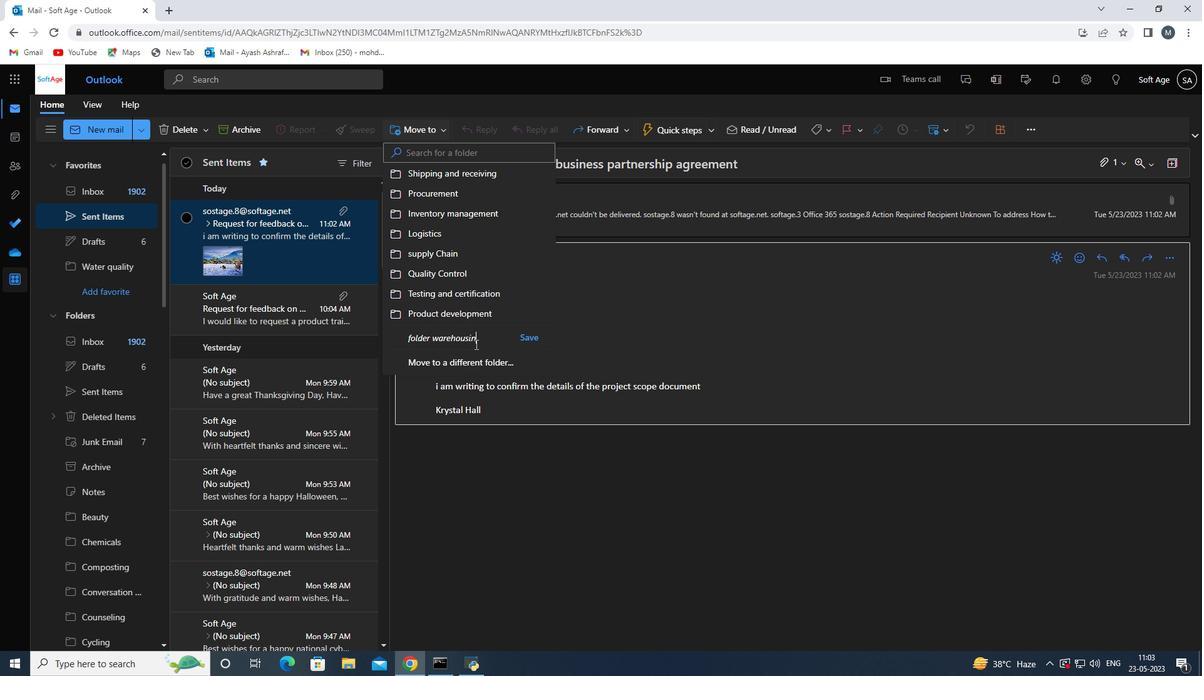 
Action: Mouse moved to (524, 337)
Screenshot: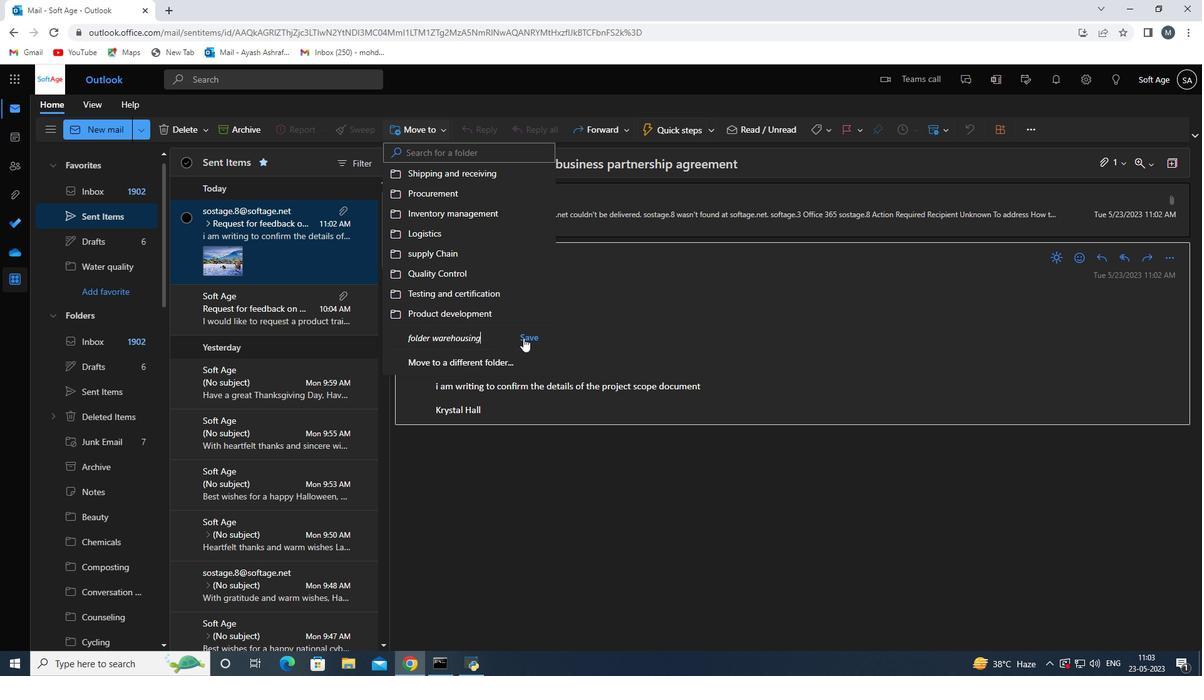 
Action: Mouse pressed left at (524, 337)
Screenshot: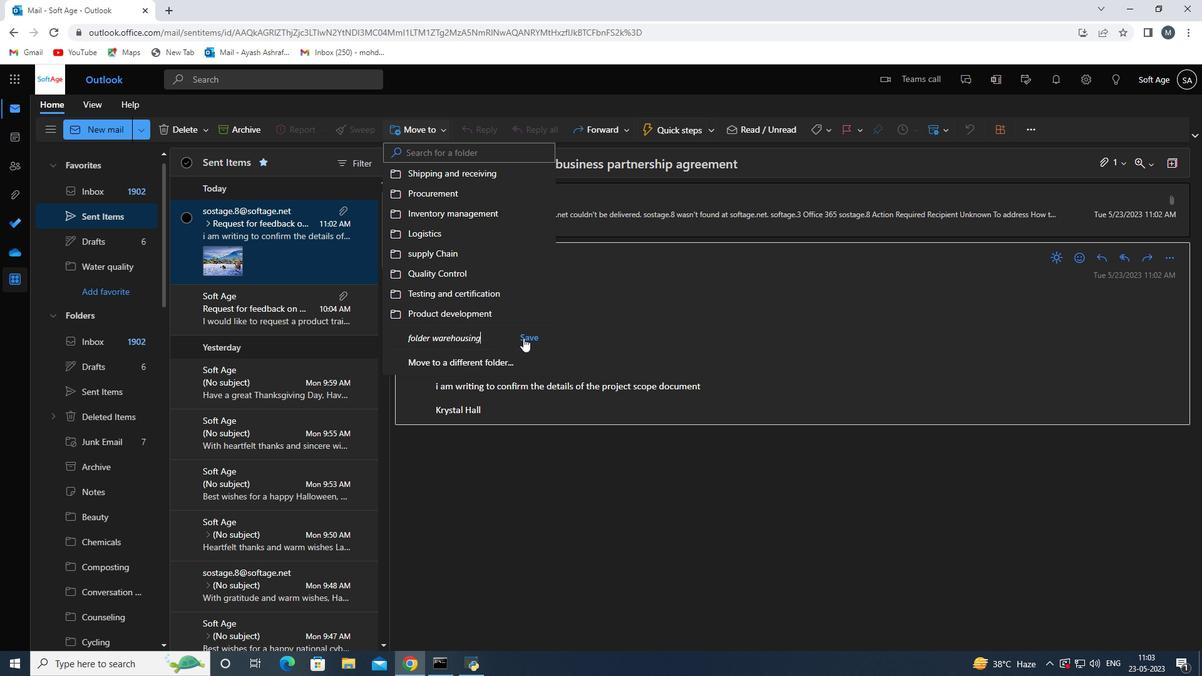 
Action: Mouse moved to (497, 370)
Screenshot: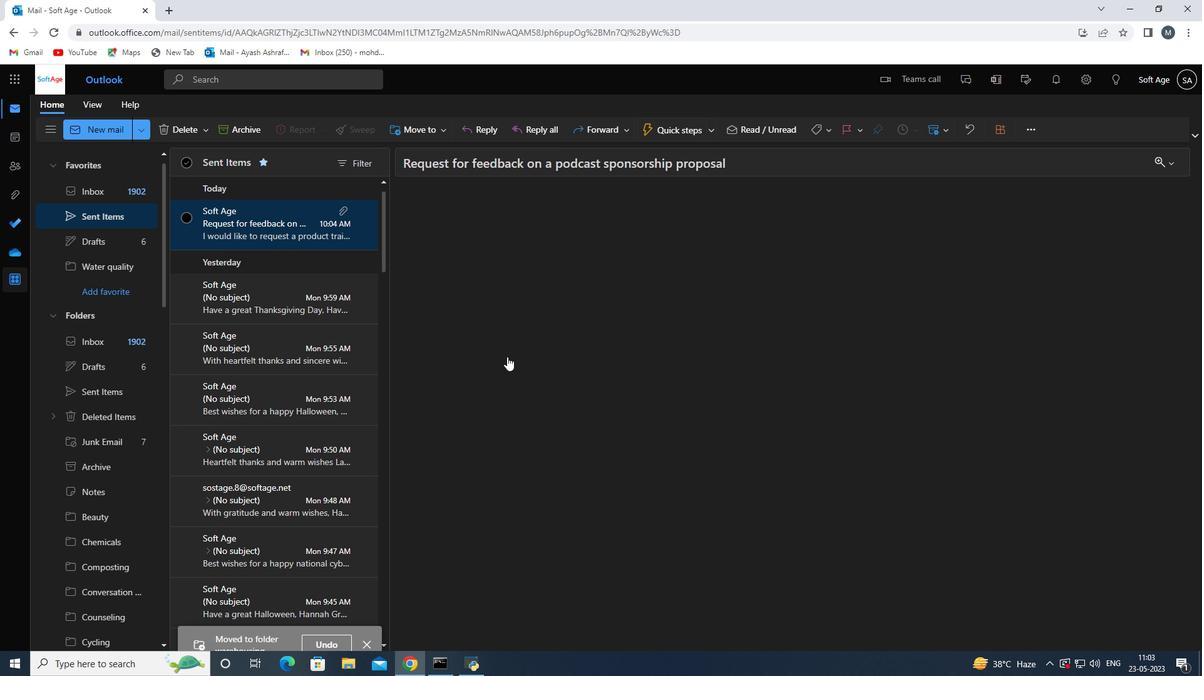 
